 Task: Search one way flight ticket for 5 adults, 2 children, 1 infant in seat and 2 infants on lap in economy from Champaign/urbana/savoy: University Of Illinois - Willard Airport to Fort Wayne: Fort Wayne International Airport on 5-4-2023. Number of bags: 1 carry on bag and 1 checked bag. Price is upto 87000. Outbound departure time preference is 18:15.
Action: Mouse moved to (312, 294)
Screenshot: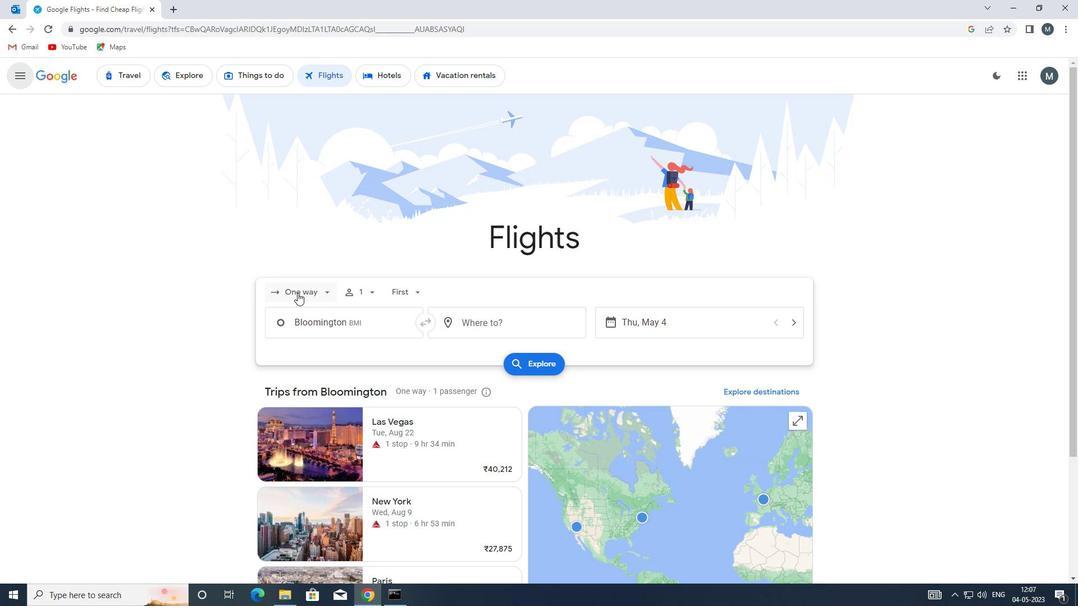 
Action: Mouse pressed left at (312, 294)
Screenshot: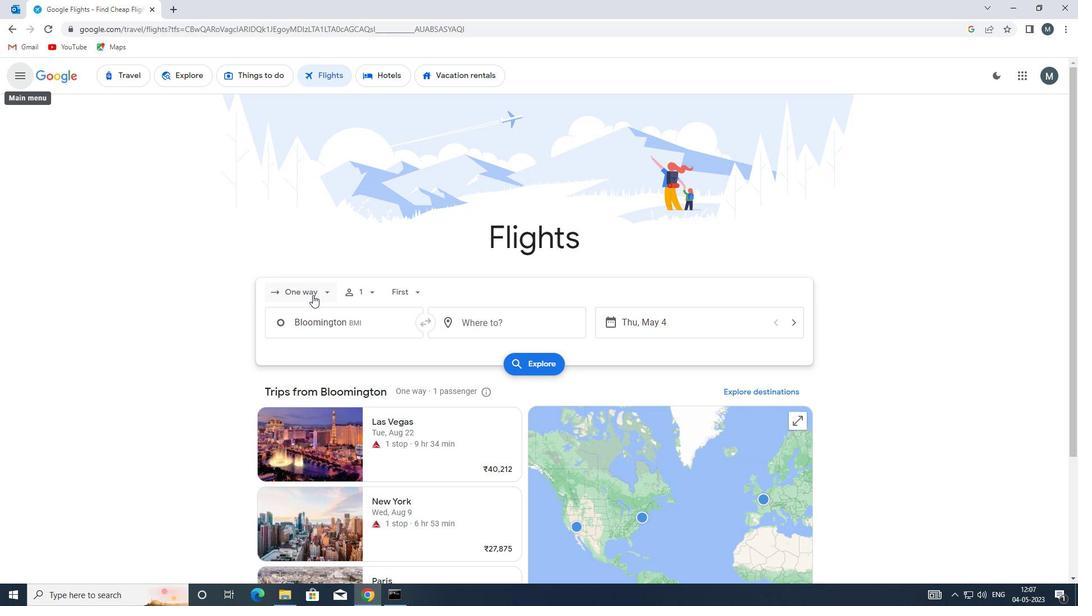 
Action: Mouse moved to (318, 347)
Screenshot: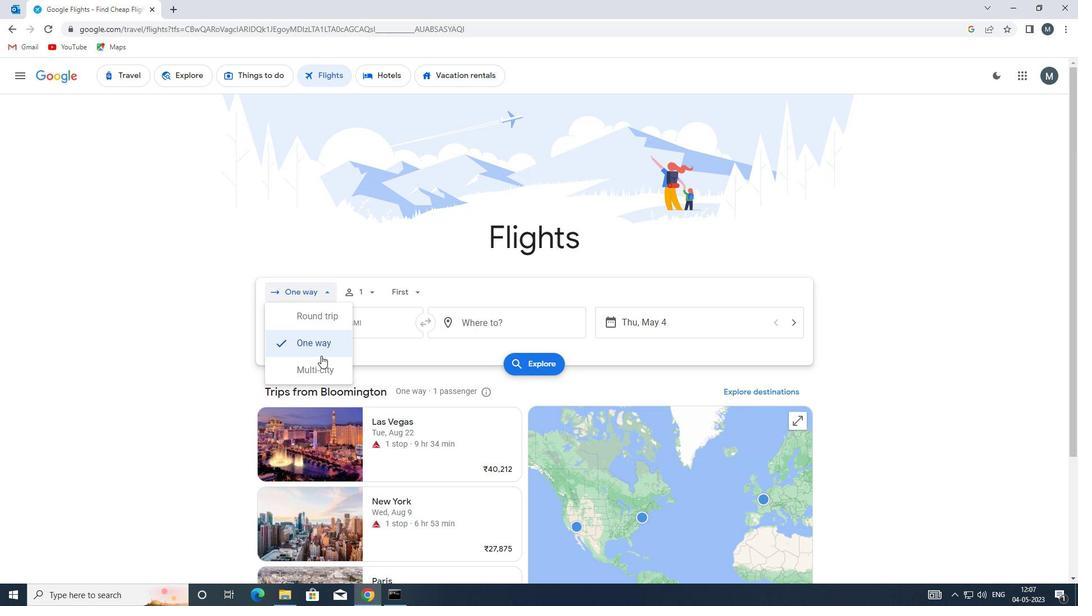 
Action: Mouse pressed left at (318, 347)
Screenshot: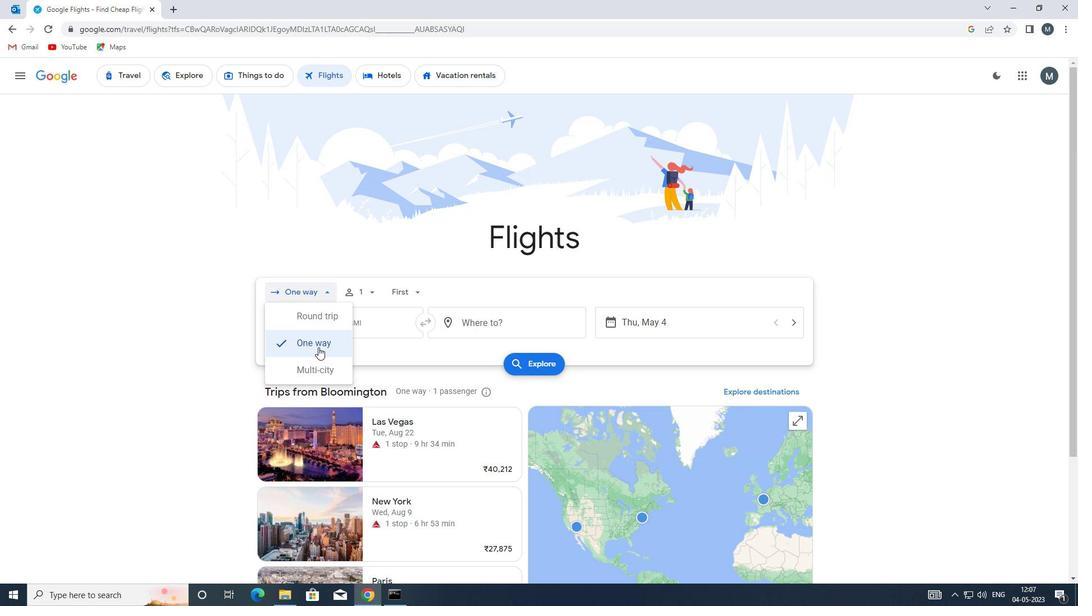 
Action: Mouse moved to (369, 295)
Screenshot: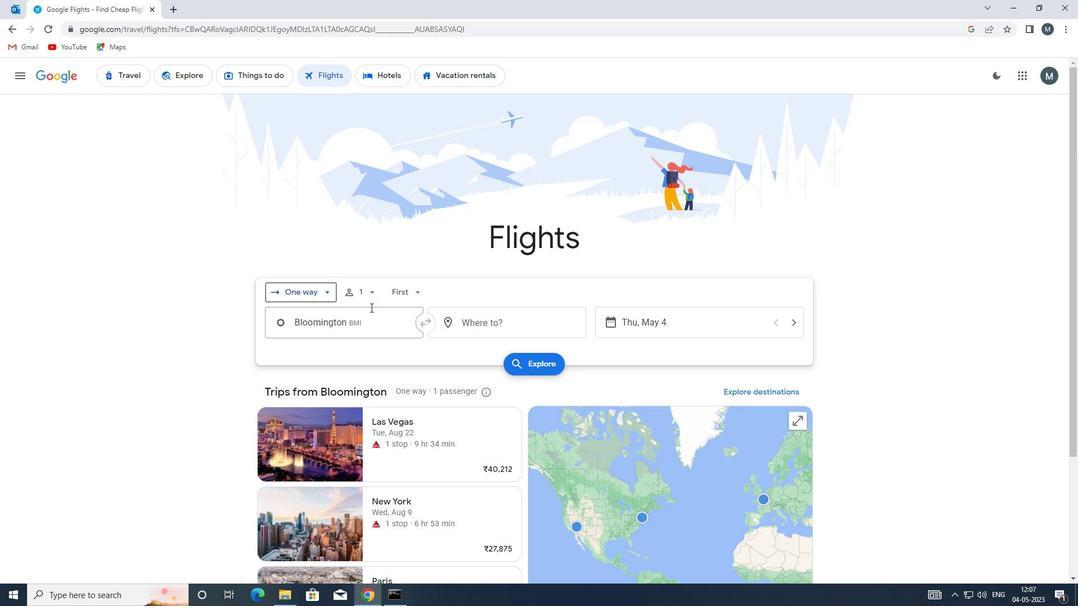 
Action: Mouse pressed left at (369, 295)
Screenshot: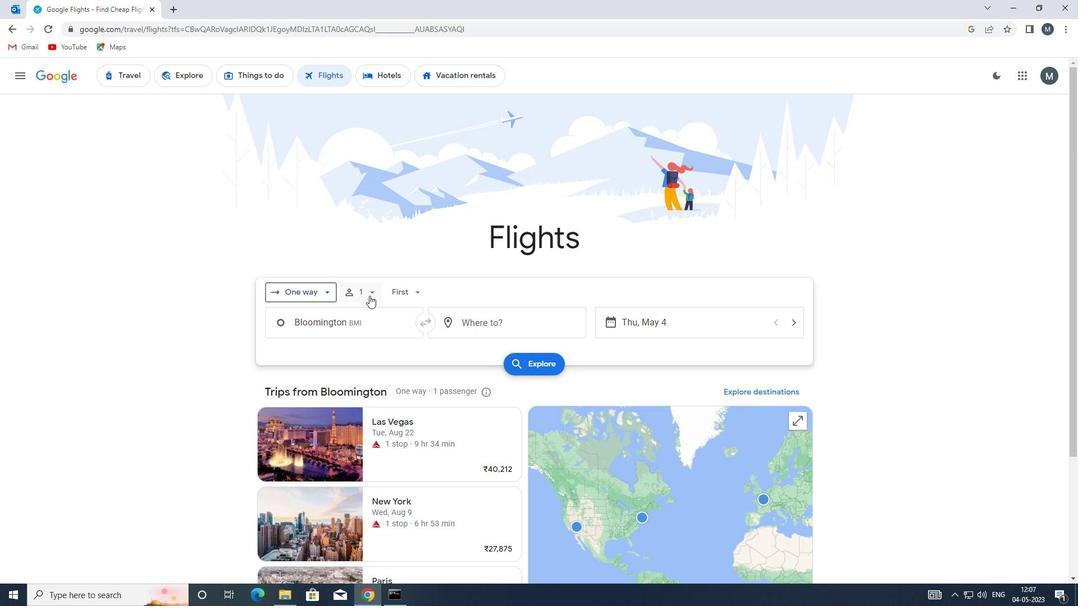 
Action: Mouse moved to (457, 319)
Screenshot: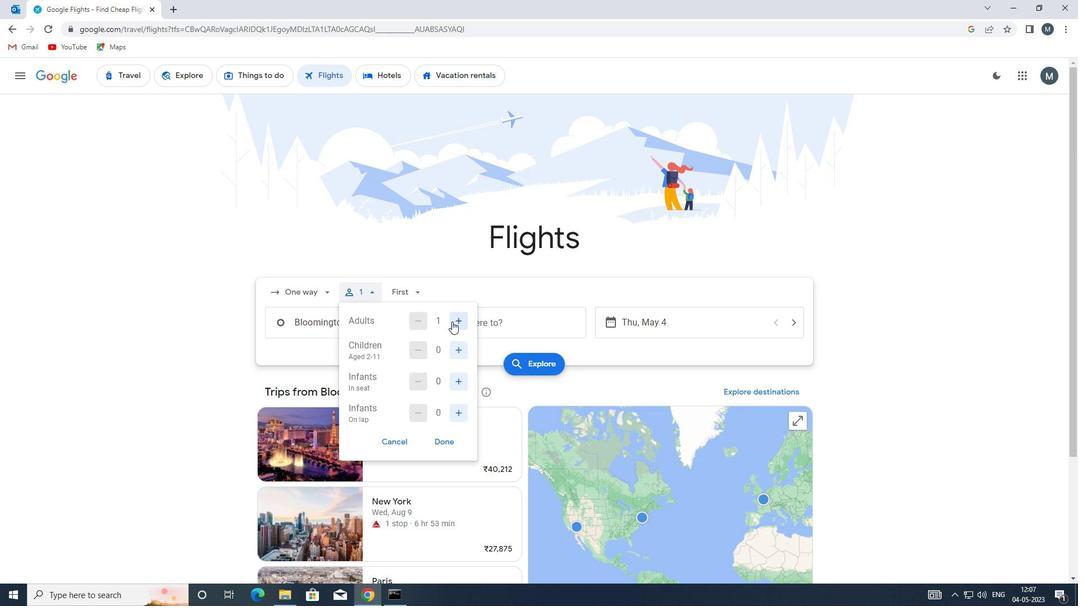 
Action: Mouse pressed left at (457, 319)
Screenshot: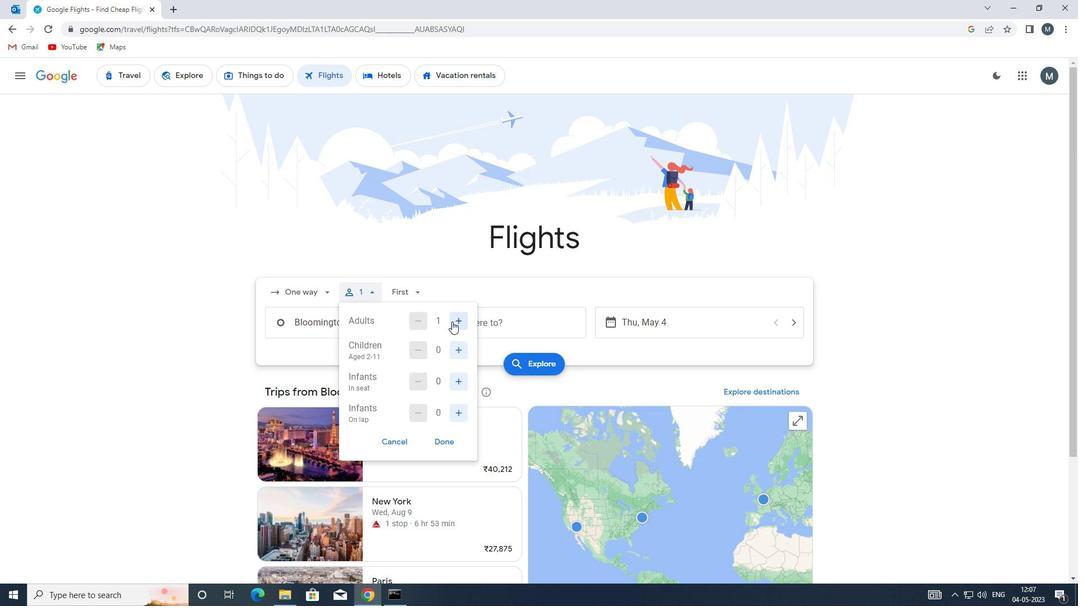 
Action: Mouse moved to (457, 319)
Screenshot: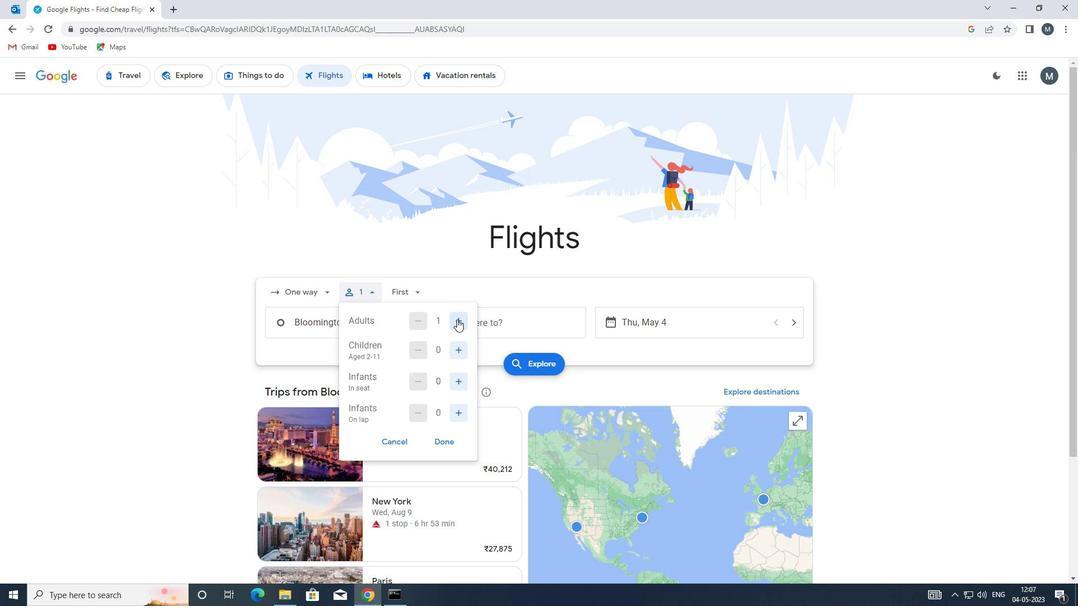 
Action: Mouse pressed left at (457, 319)
Screenshot: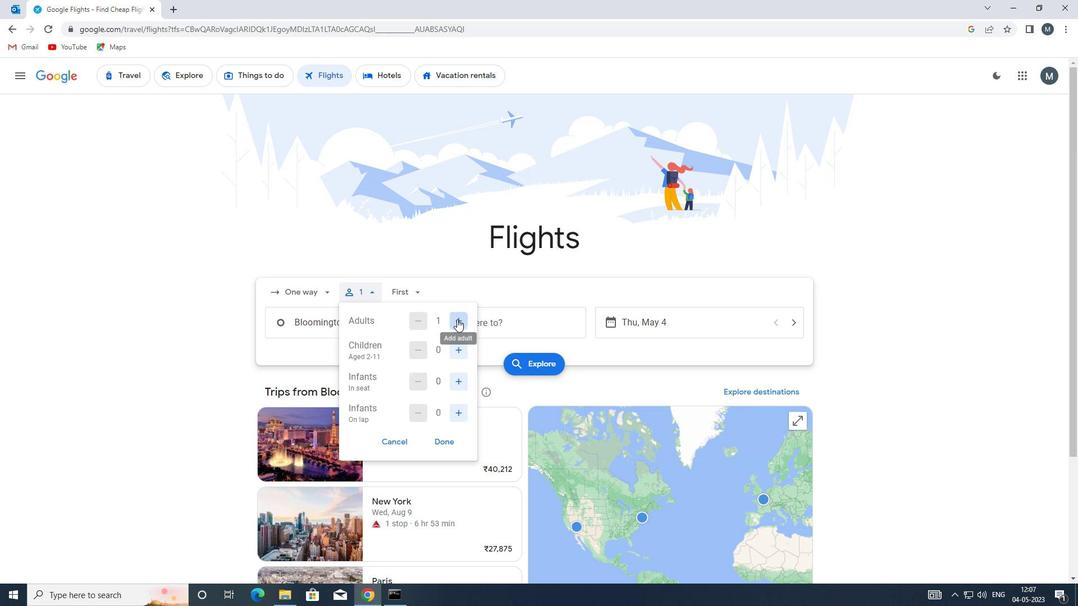 
Action: Mouse pressed left at (457, 319)
Screenshot: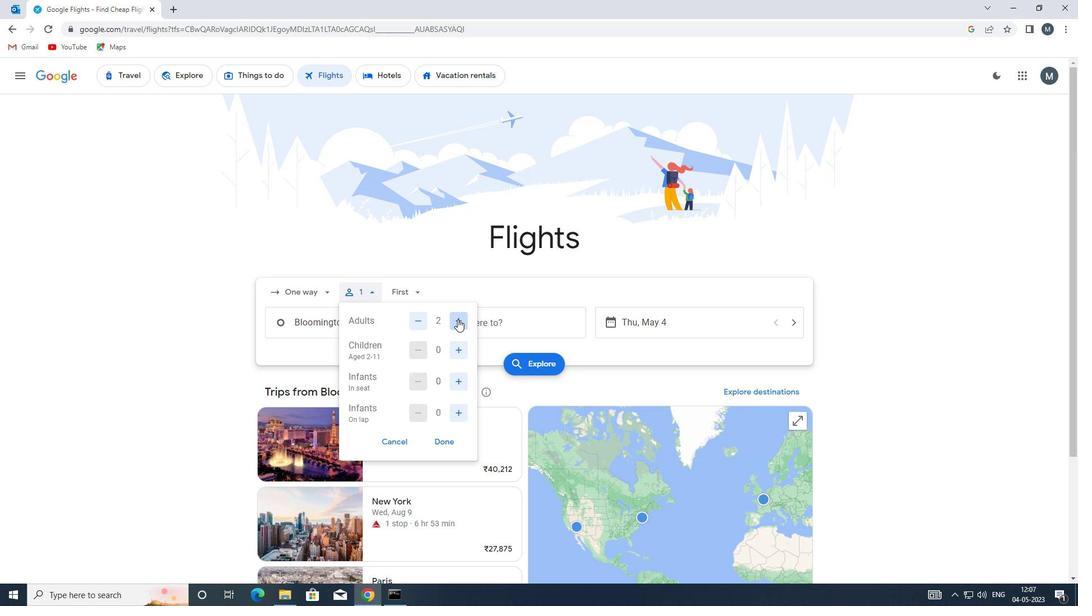
Action: Mouse pressed left at (457, 319)
Screenshot: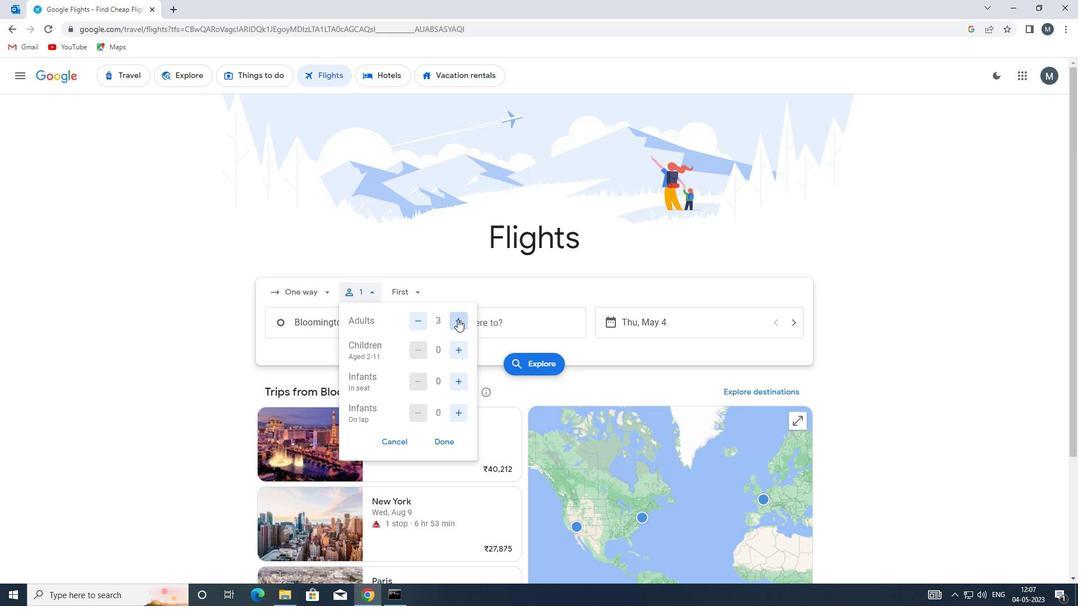 
Action: Mouse moved to (458, 351)
Screenshot: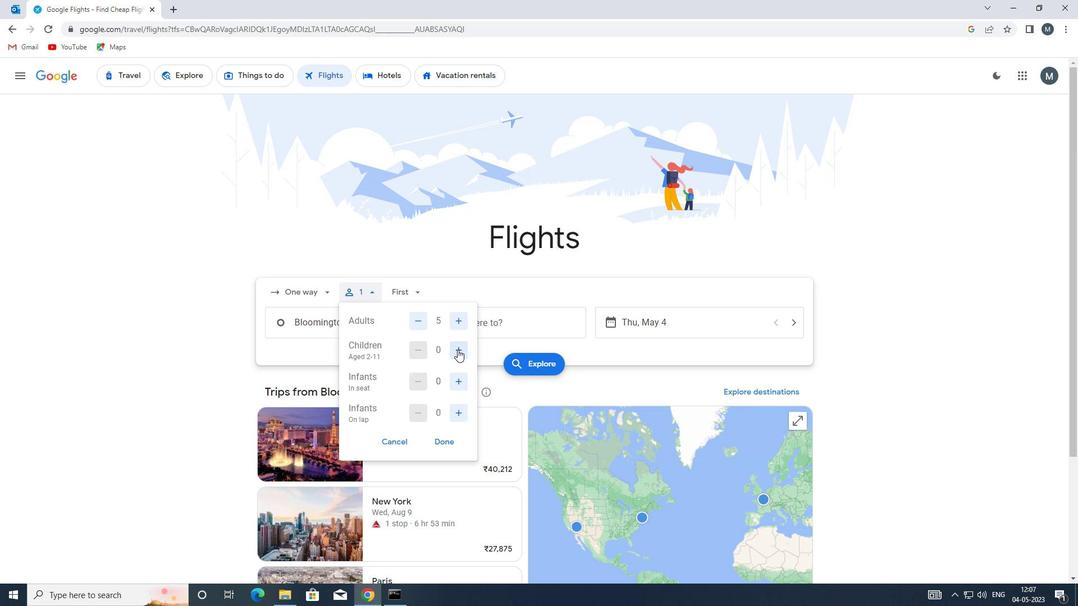 
Action: Mouse pressed left at (458, 351)
Screenshot: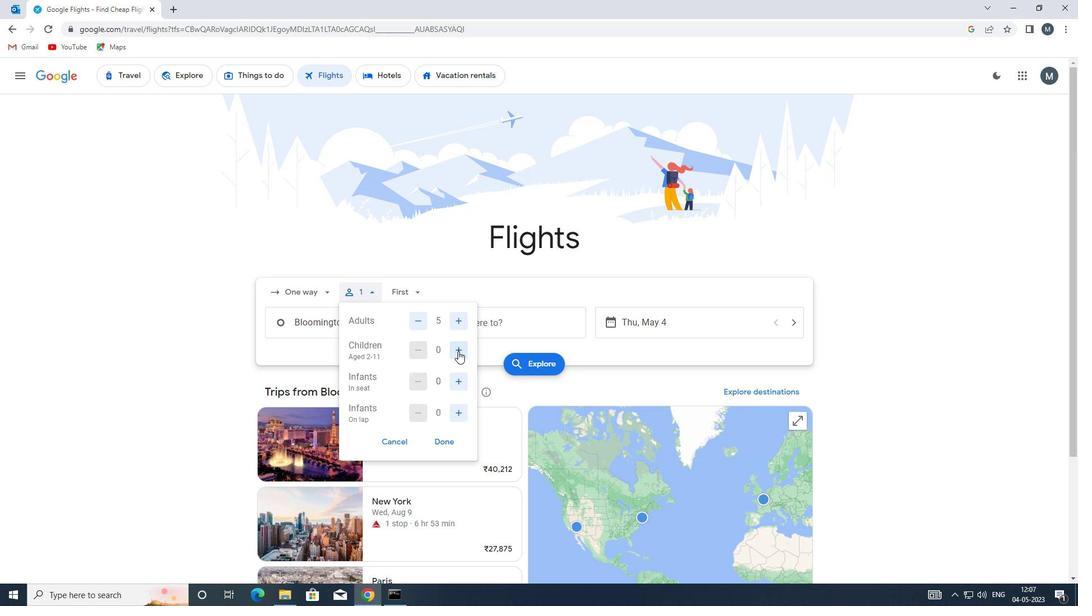 
Action: Mouse pressed left at (458, 351)
Screenshot: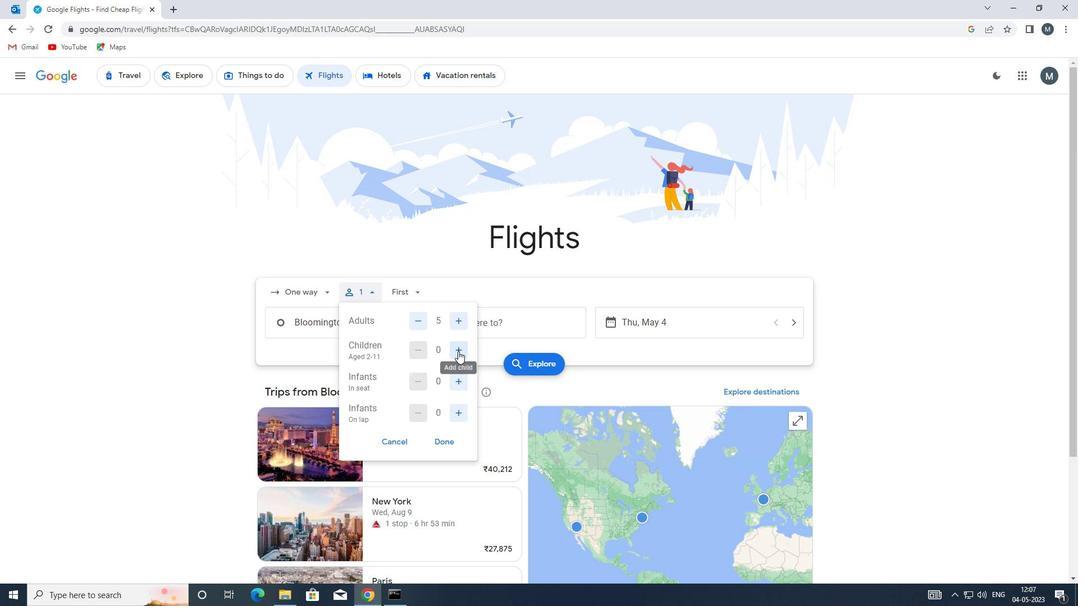 
Action: Mouse moved to (461, 380)
Screenshot: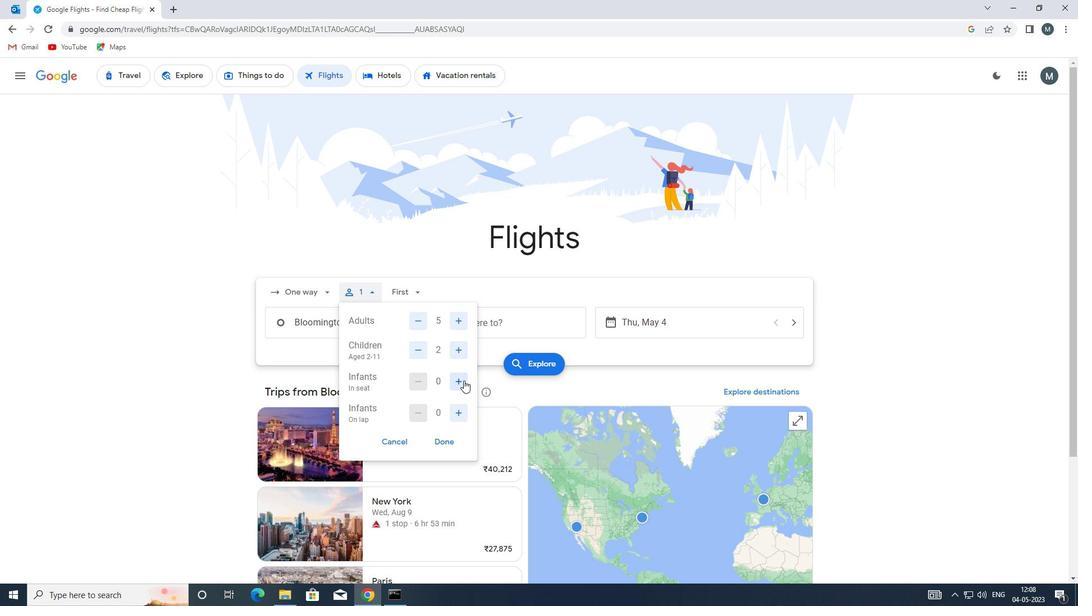 
Action: Mouse pressed left at (461, 380)
Screenshot: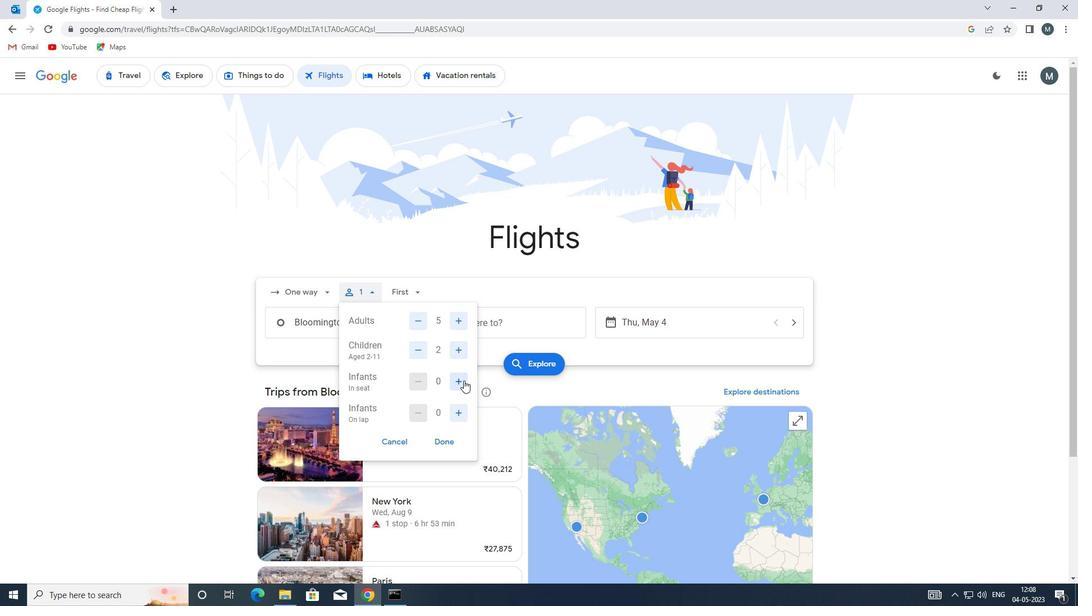 
Action: Mouse moved to (457, 412)
Screenshot: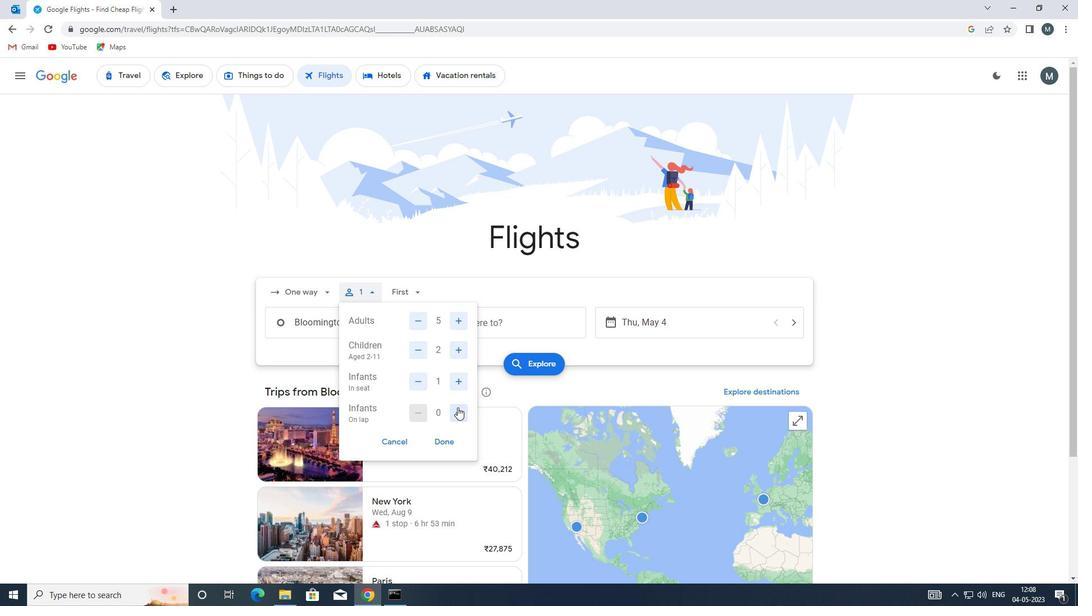 
Action: Mouse pressed left at (457, 412)
Screenshot: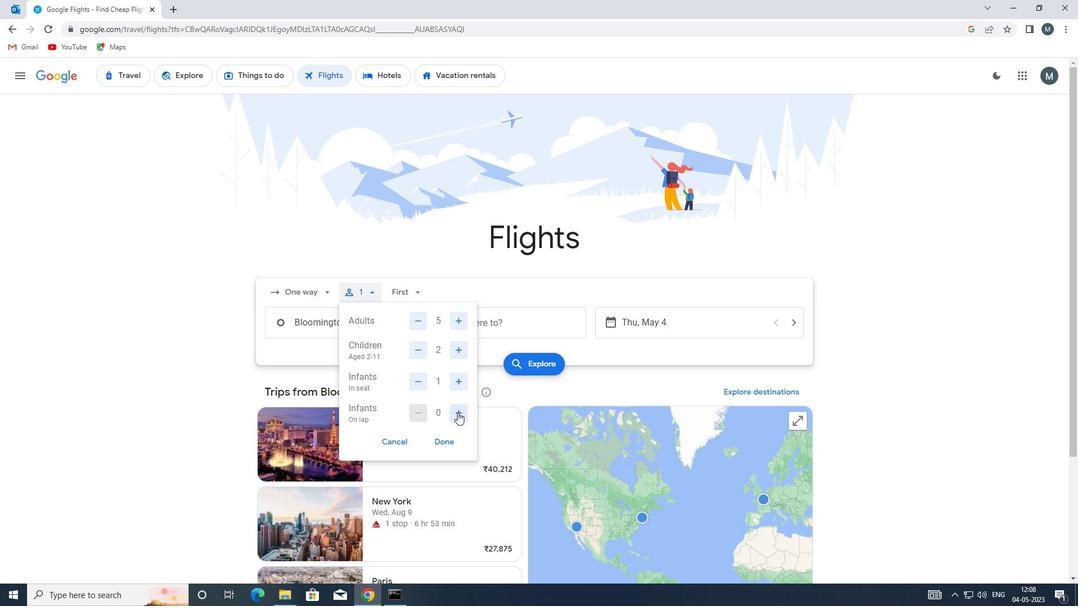 
Action: Mouse moved to (458, 413)
Screenshot: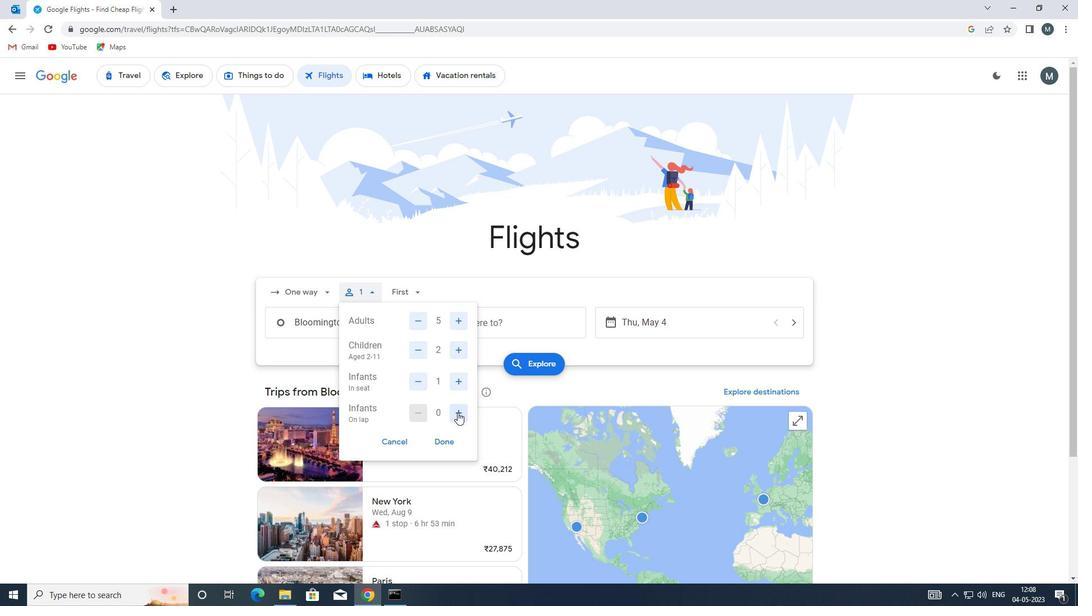 
Action: Mouse pressed left at (458, 413)
Screenshot: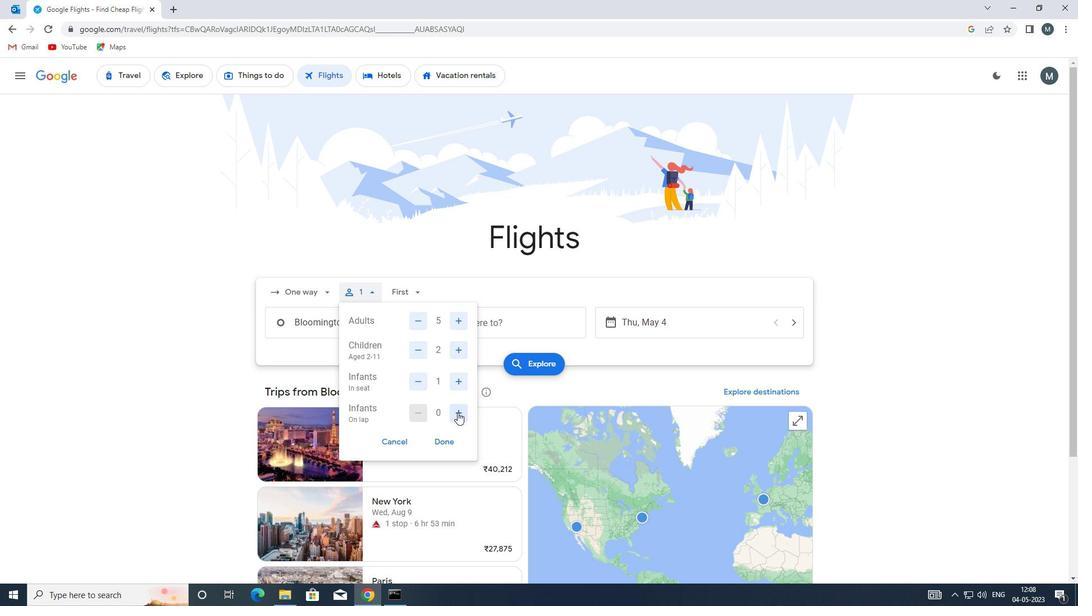 
Action: Mouse moved to (422, 413)
Screenshot: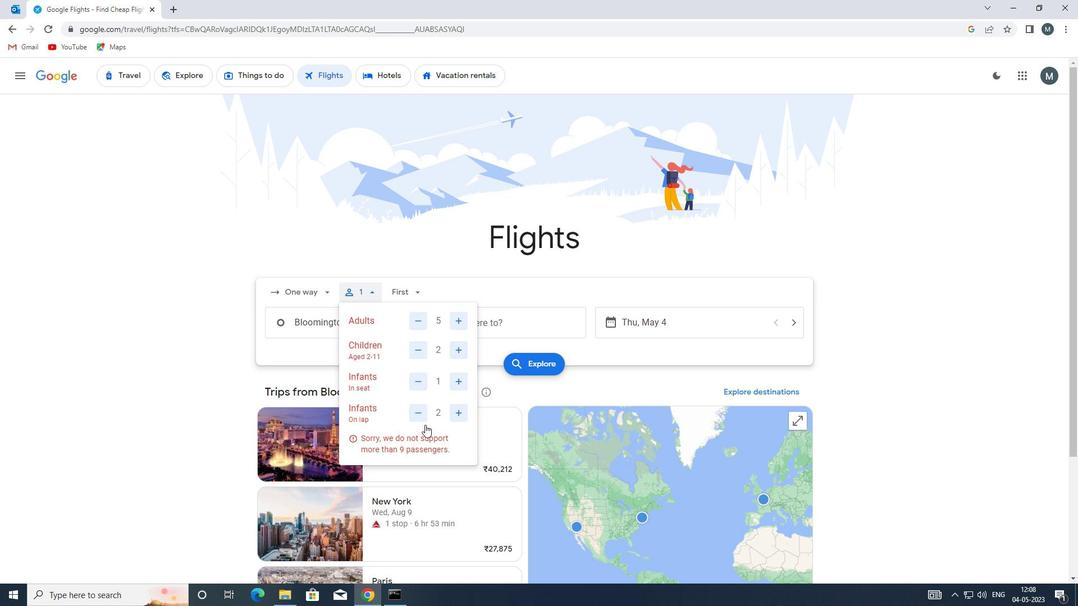 
Action: Mouse pressed left at (422, 413)
Screenshot: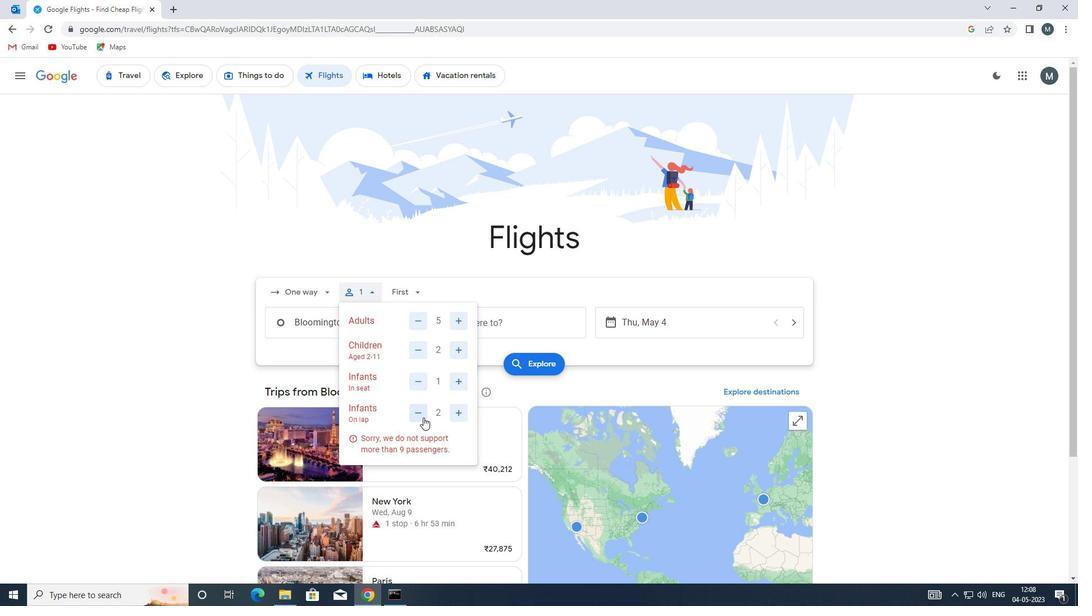 
Action: Mouse moved to (441, 445)
Screenshot: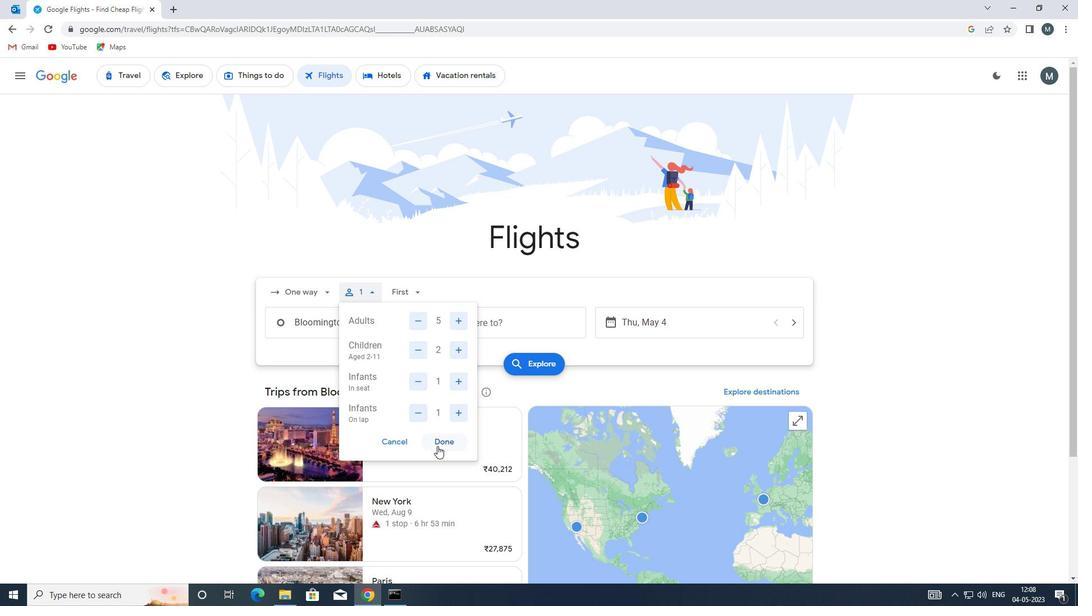 
Action: Mouse pressed left at (441, 445)
Screenshot: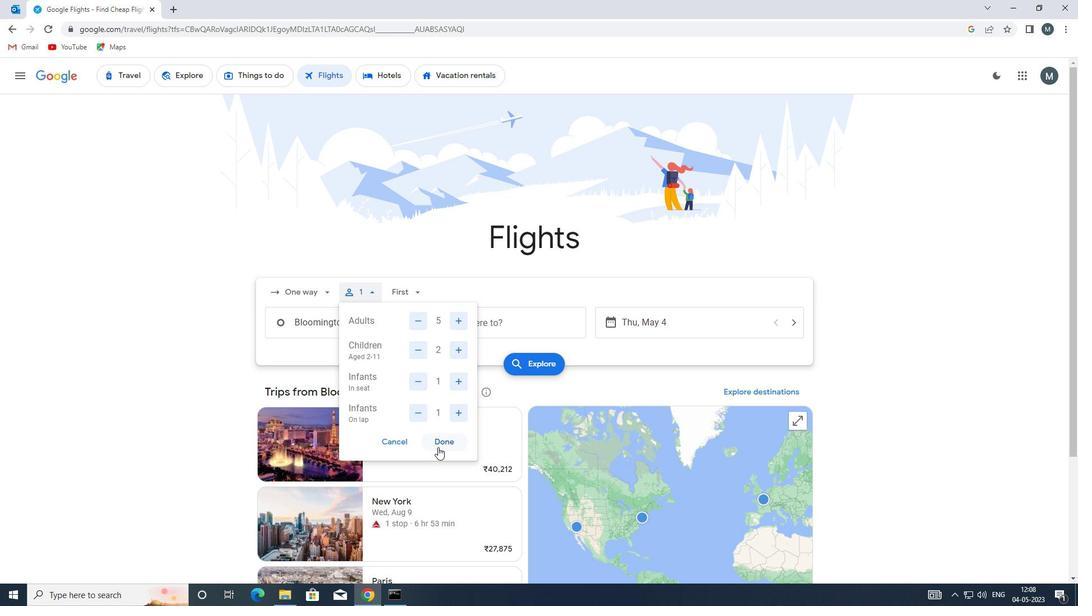 
Action: Mouse moved to (425, 298)
Screenshot: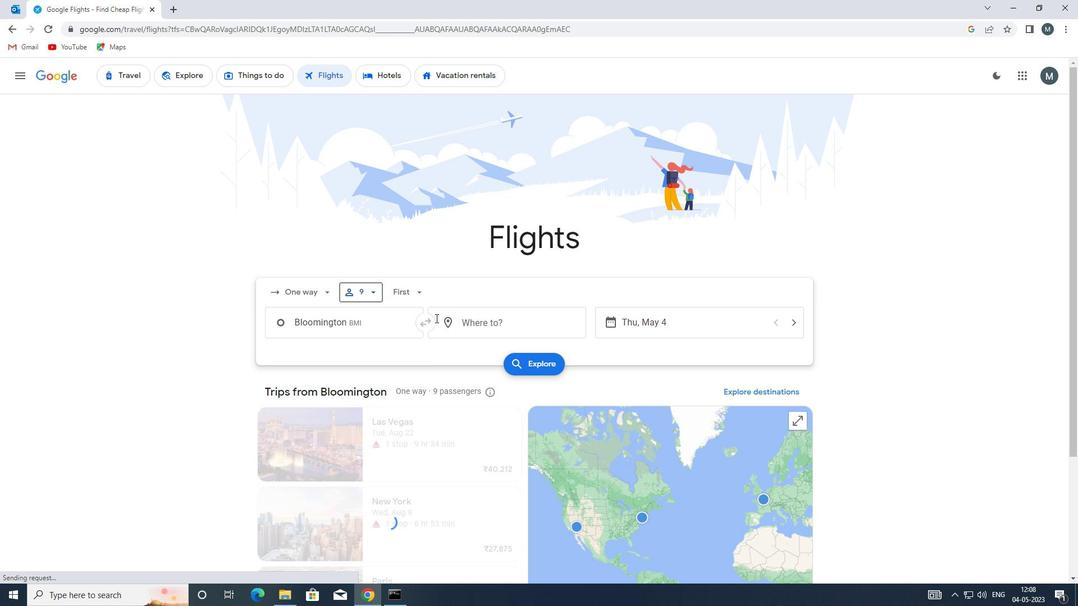
Action: Mouse pressed left at (425, 298)
Screenshot: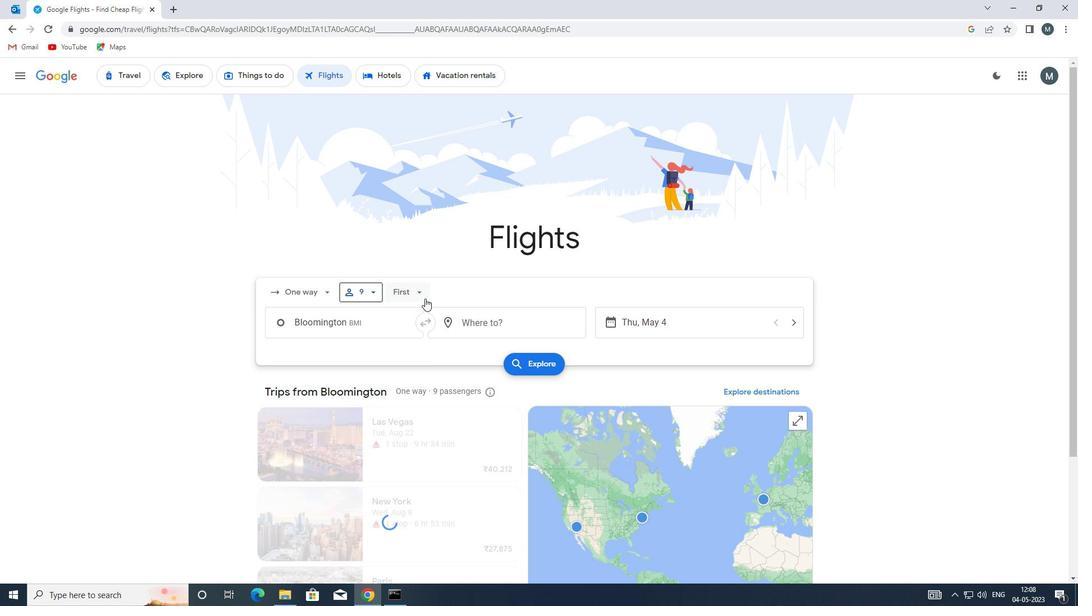 
Action: Mouse moved to (434, 308)
Screenshot: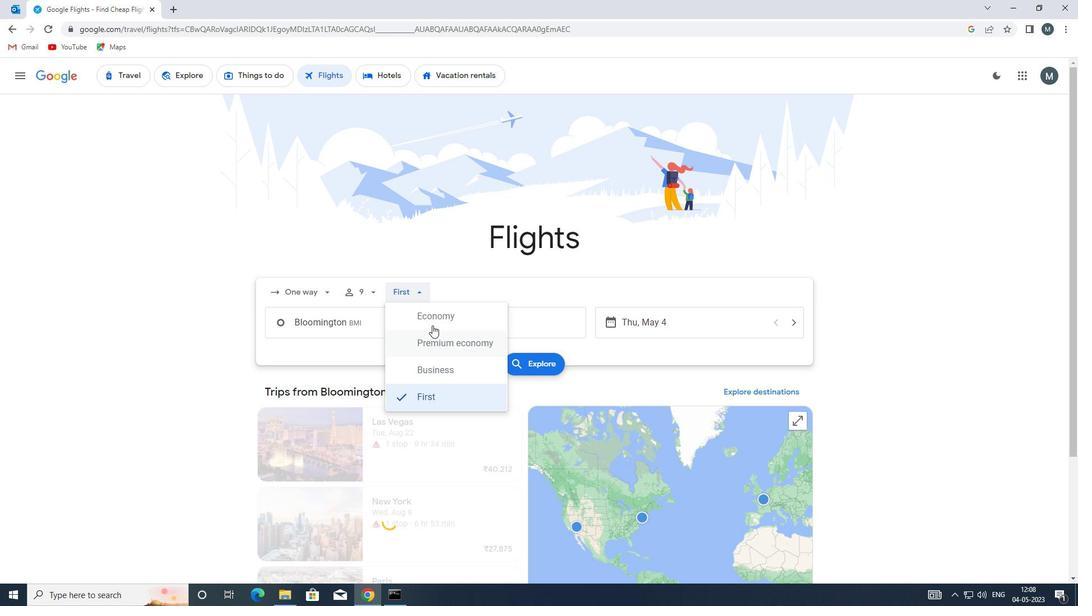 
Action: Mouse pressed left at (434, 308)
Screenshot: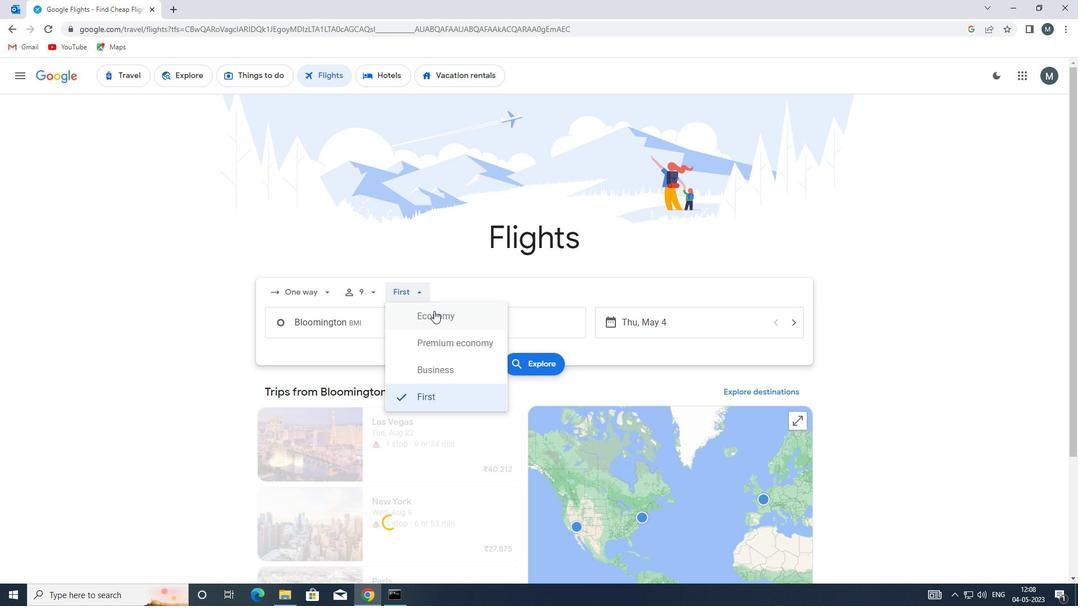 
Action: Mouse moved to (380, 325)
Screenshot: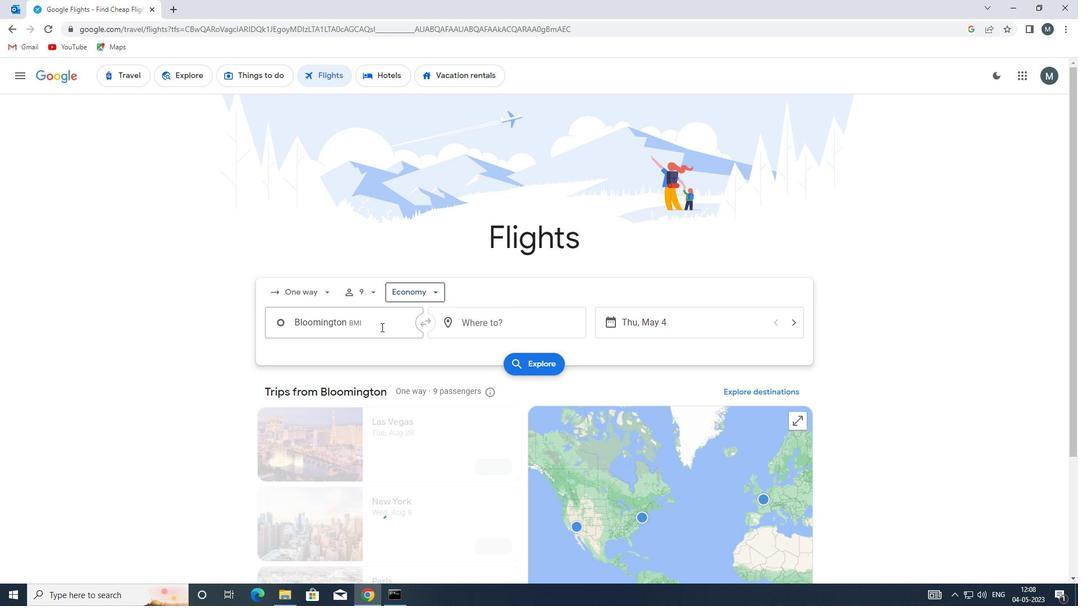 
Action: Mouse pressed left at (380, 325)
Screenshot: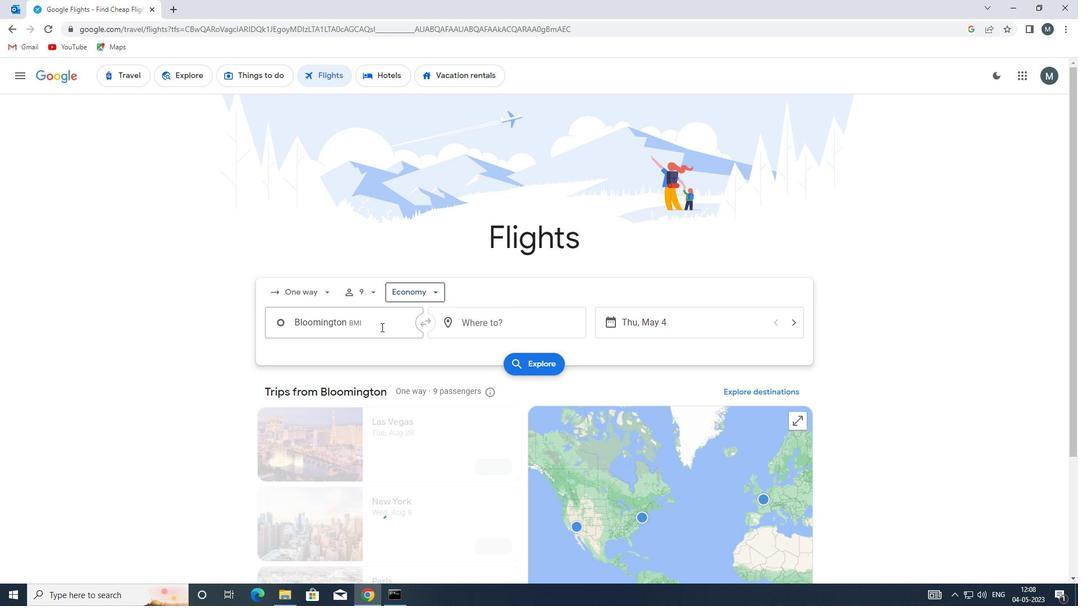 
Action: Key pressed o
Screenshot: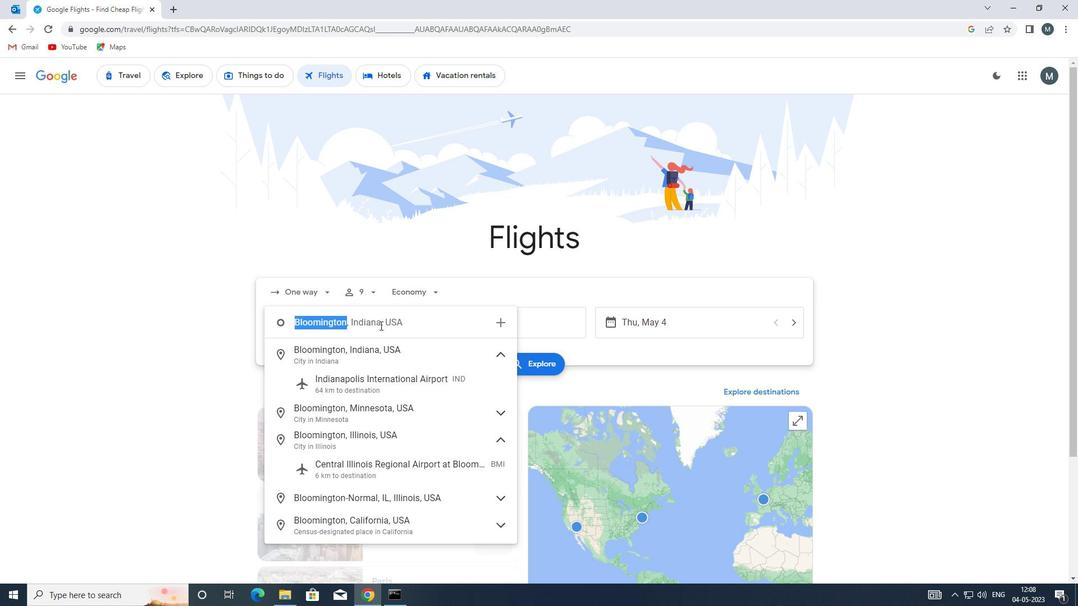 
Action: Mouse moved to (380, 325)
Screenshot: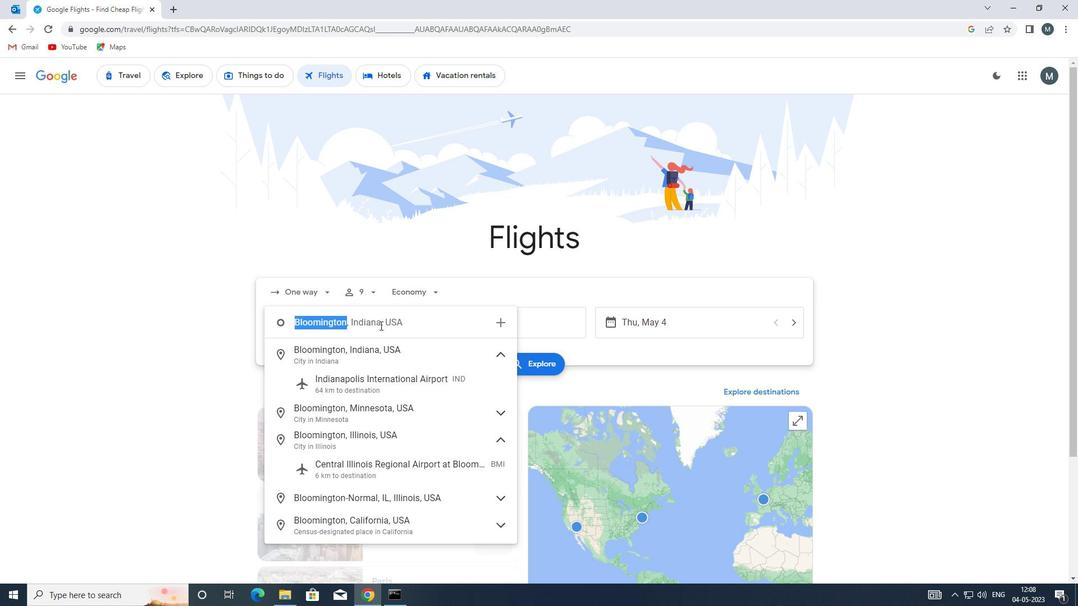 
Action: Key pressed r
Screenshot: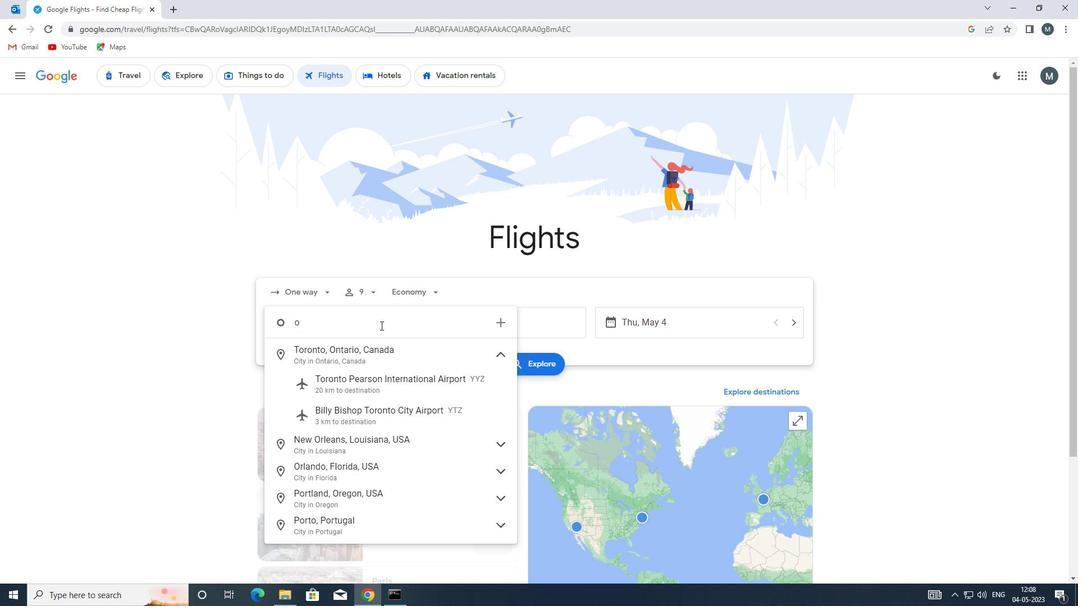 
Action: Mouse moved to (380, 325)
Screenshot: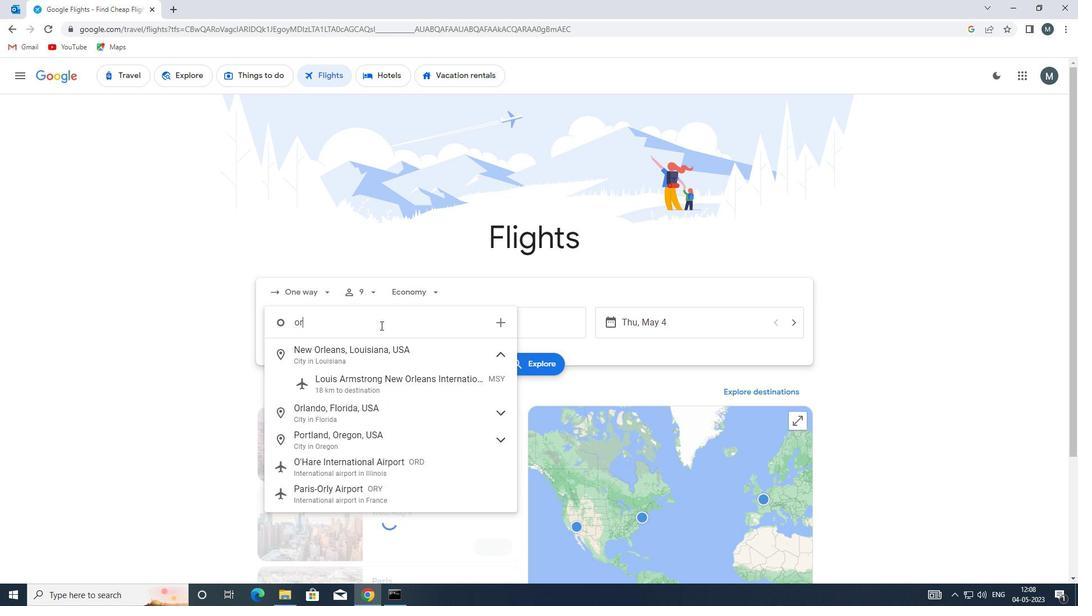 
Action: Key pressed d
Screenshot: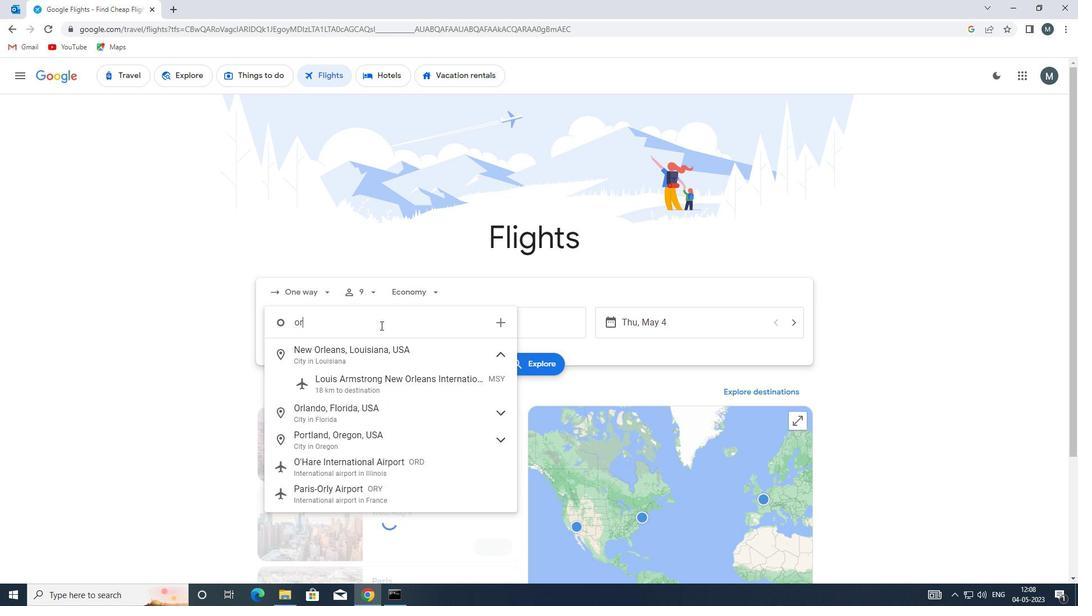 
Action: Mouse moved to (381, 357)
Screenshot: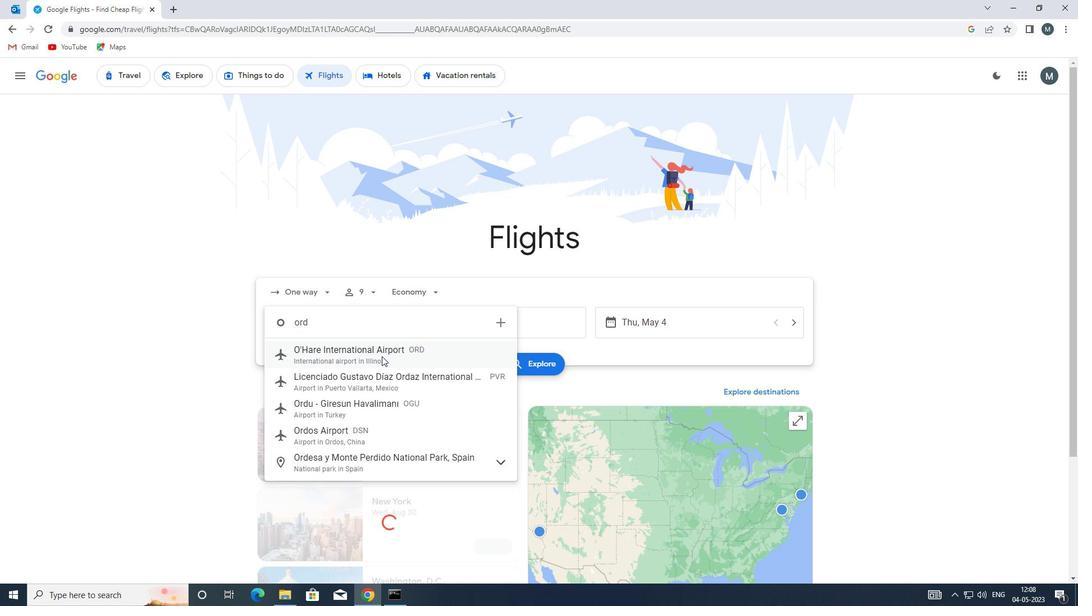 
Action: Mouse pressed left at (381, 357)
Screenshot: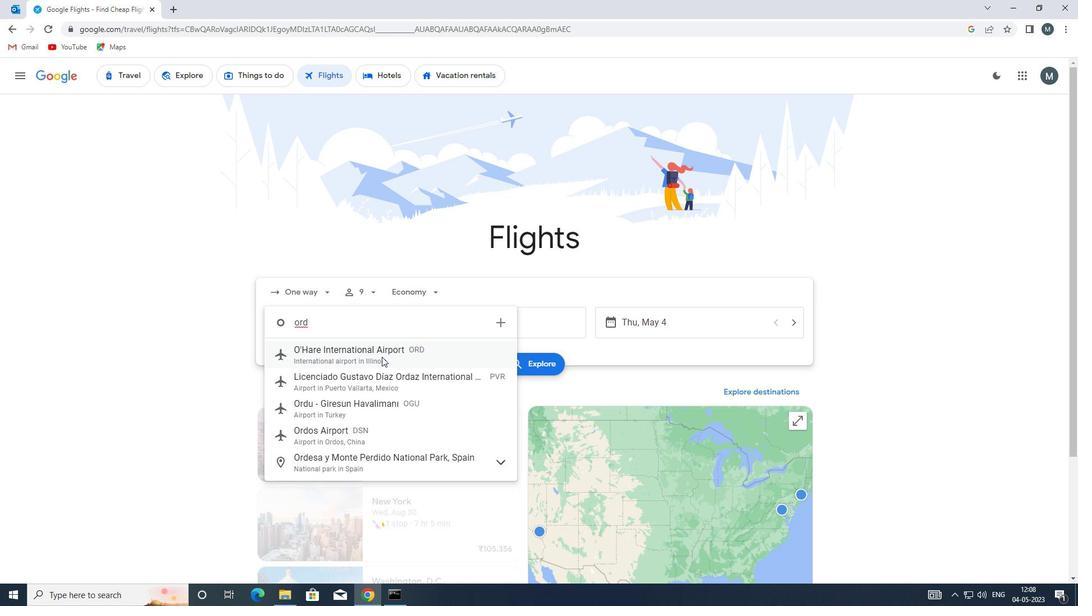 
Action: Mouse moved to (490, 330)
Screenshot: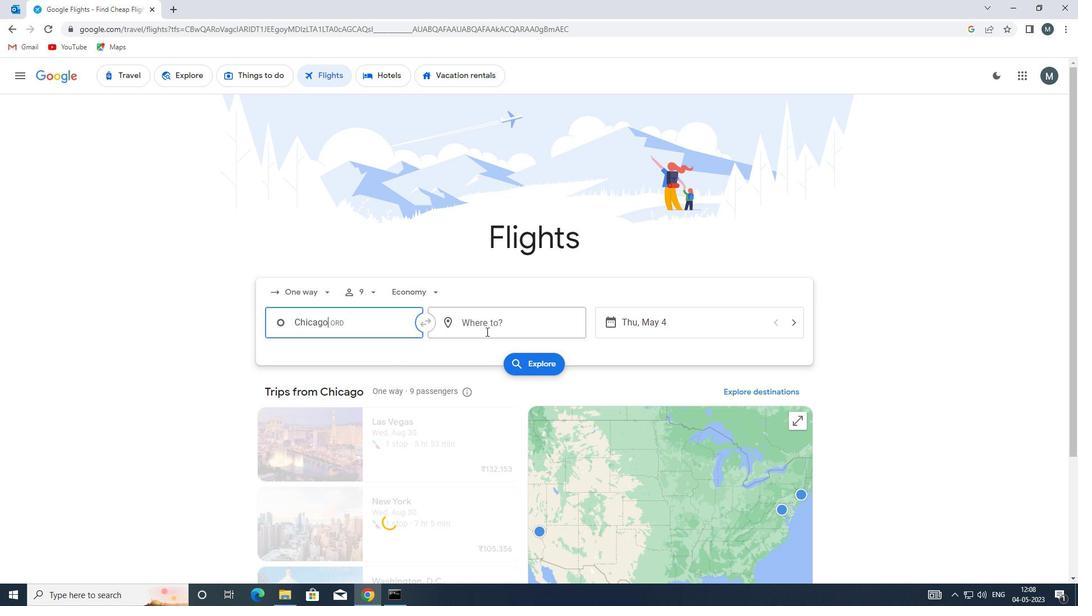 
Action: Mouse pressed left at (490, 330)
Screenshot: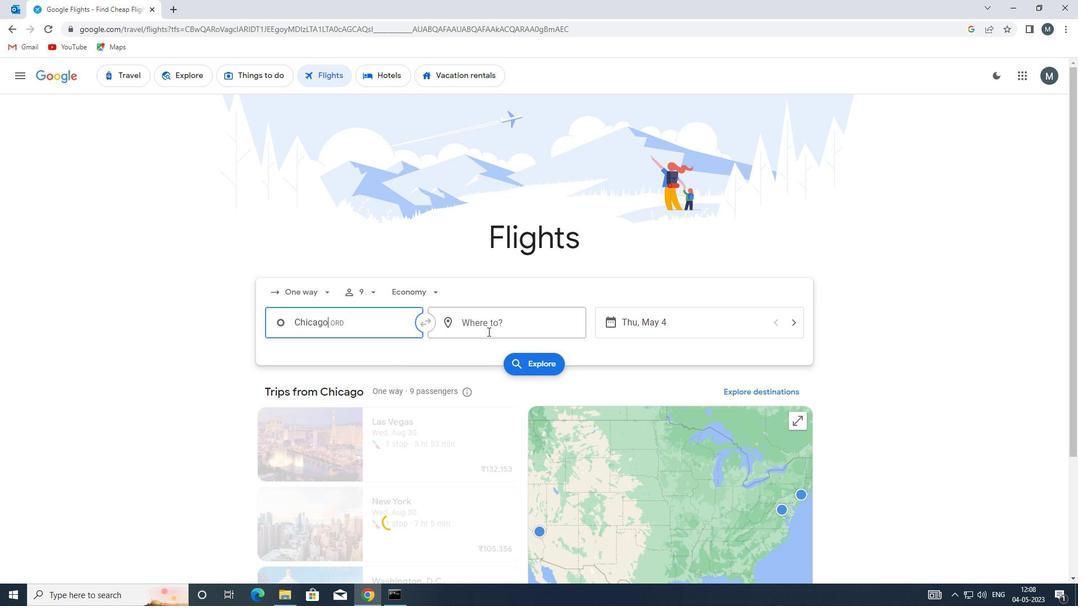 
Action: Key pressed fw
Screenshot: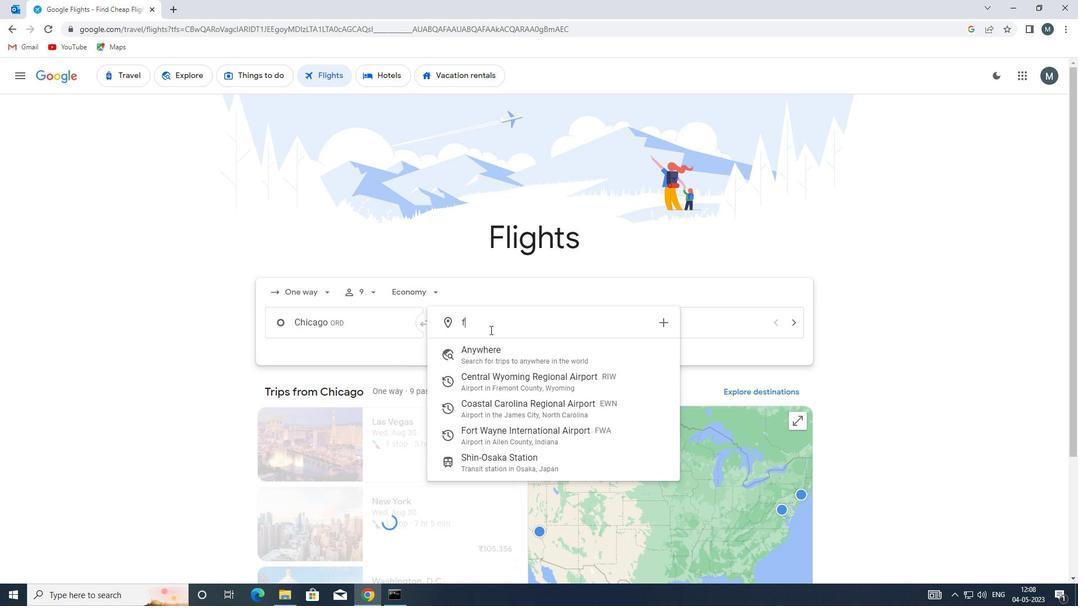 
Action: Mouse moved to (499, 354)
Screenshot: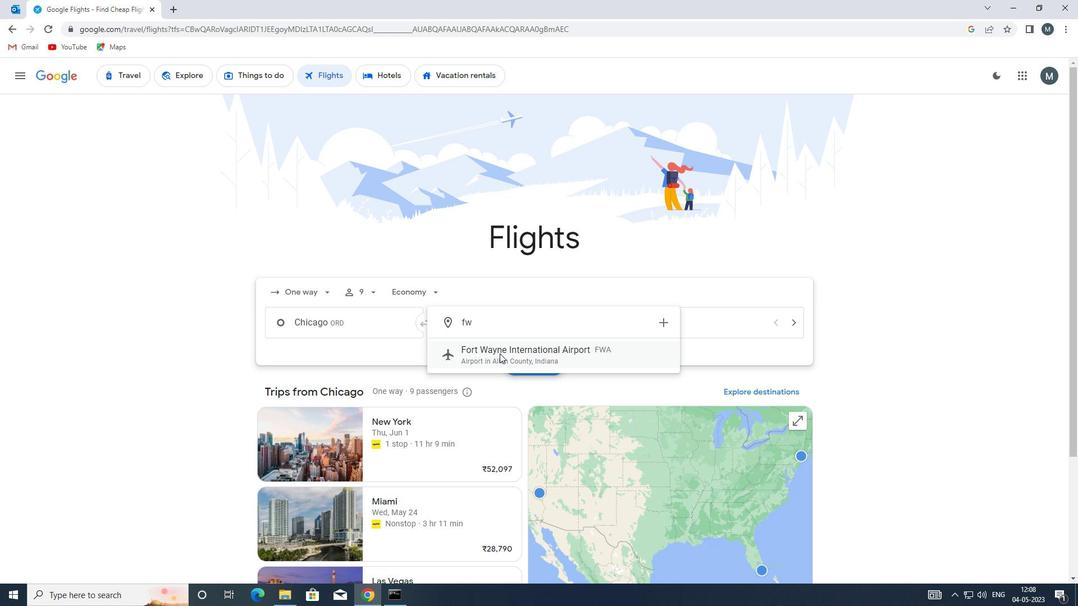 
Action: Mouse pressed left at (499, 354)
Screenshot: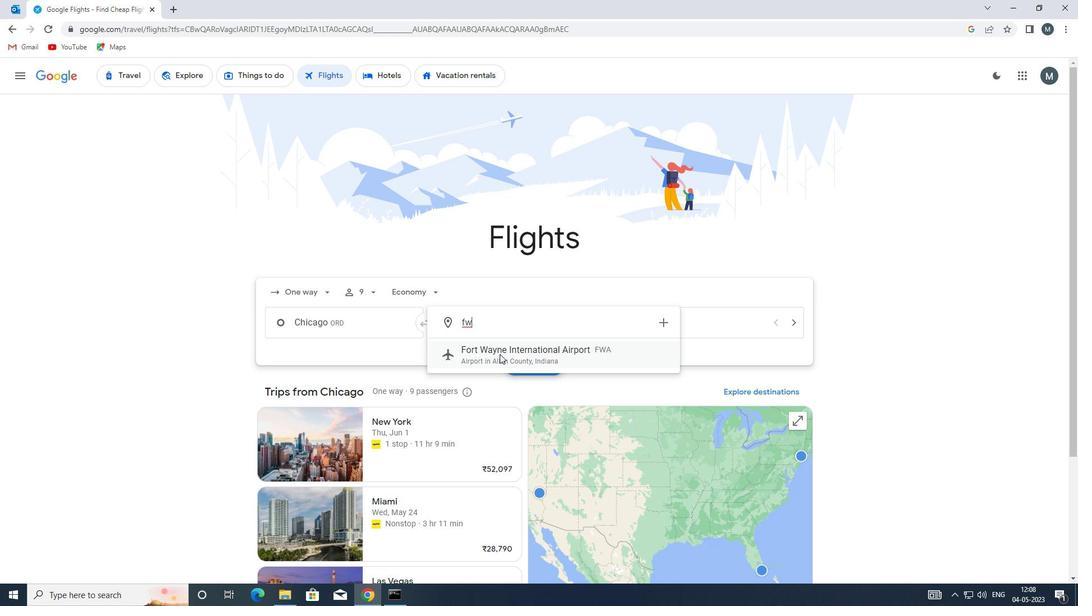 
Action: Mouse moved to (633, 322)
Screenshot: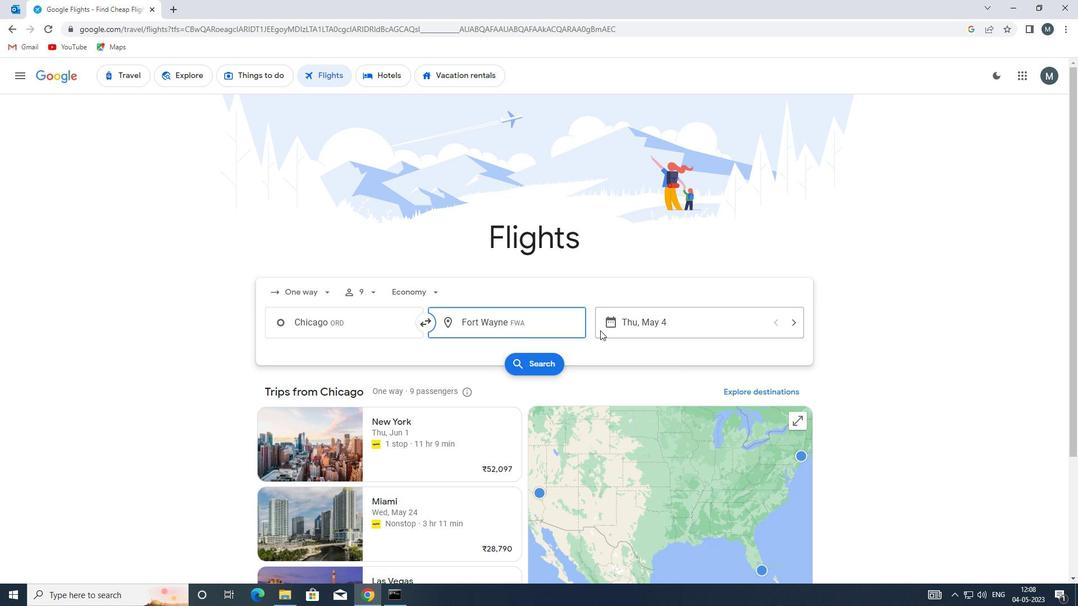 
Action: Mouse pressed left at (633, 322)
Screenshot: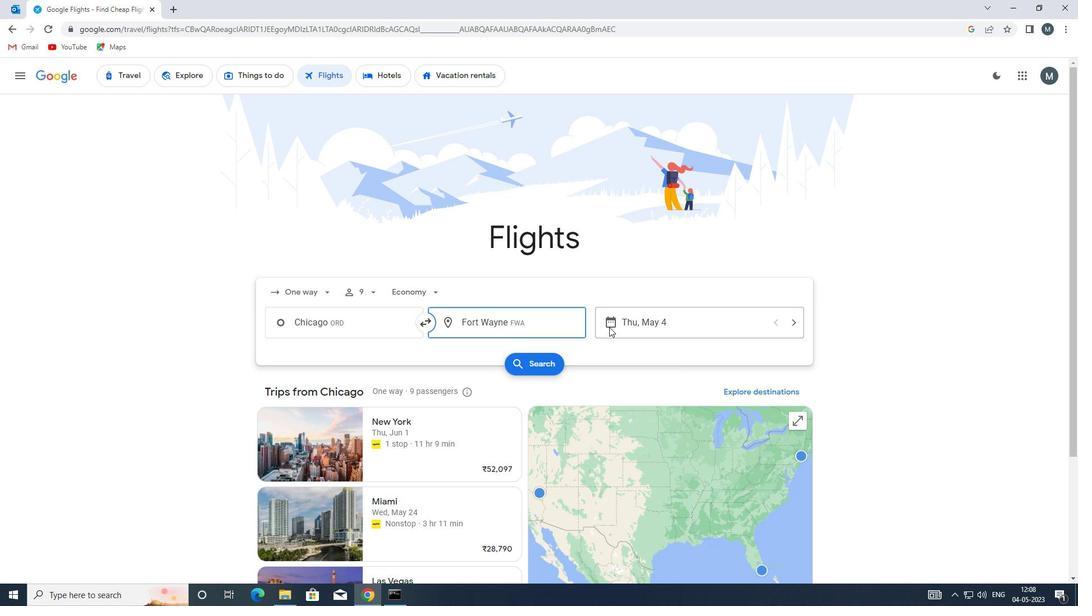 
Action: Mouse moved to (506, 377)
Screenshot: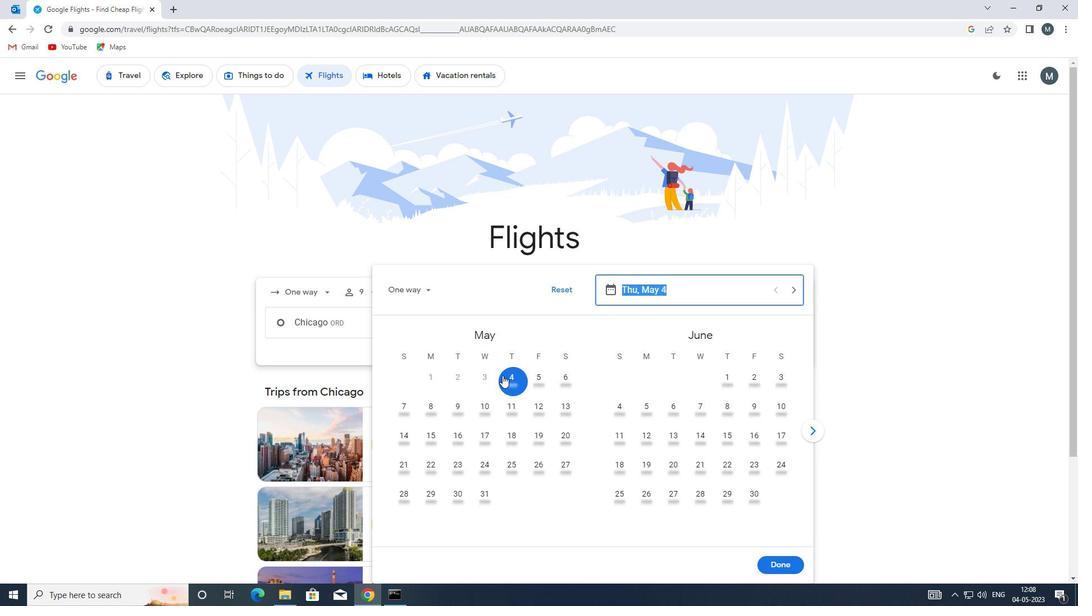
Action: Mouse pressed left at (506, 377)
Screenshot: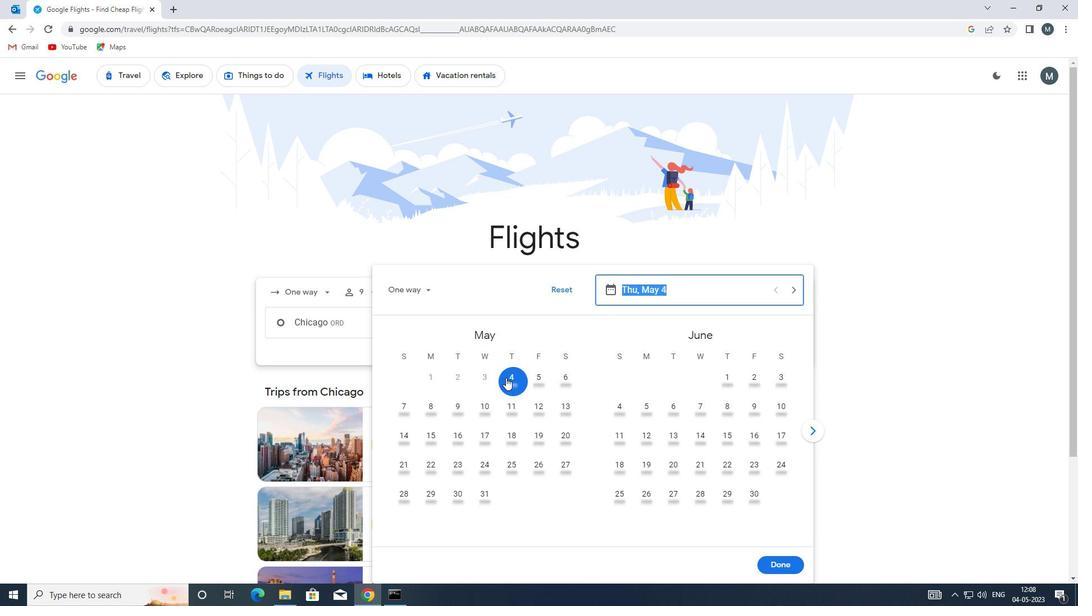 
Action: Mouse moved to (788, 559)
Screenshot: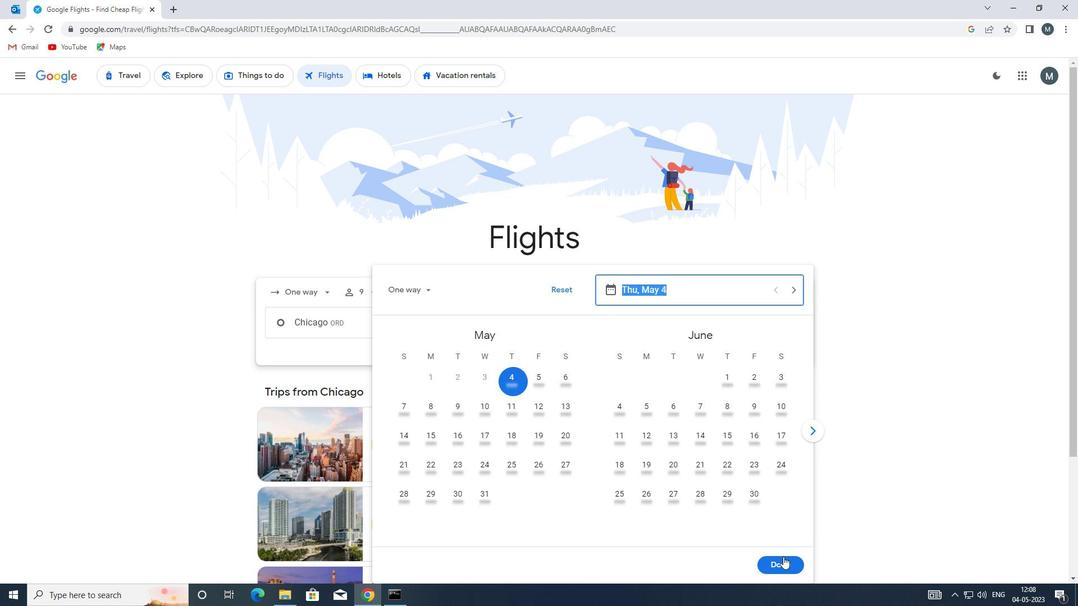 
Action: Mouse pressed left at (788, 559)
Screenshot: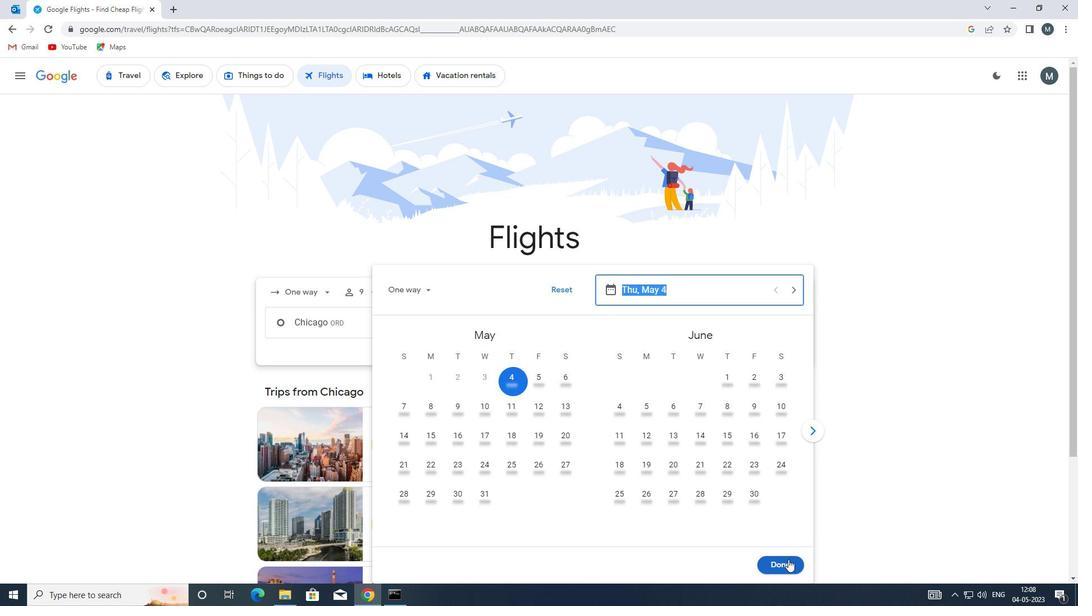 
Action: Mouse moved to (537, 363)
Screenshot: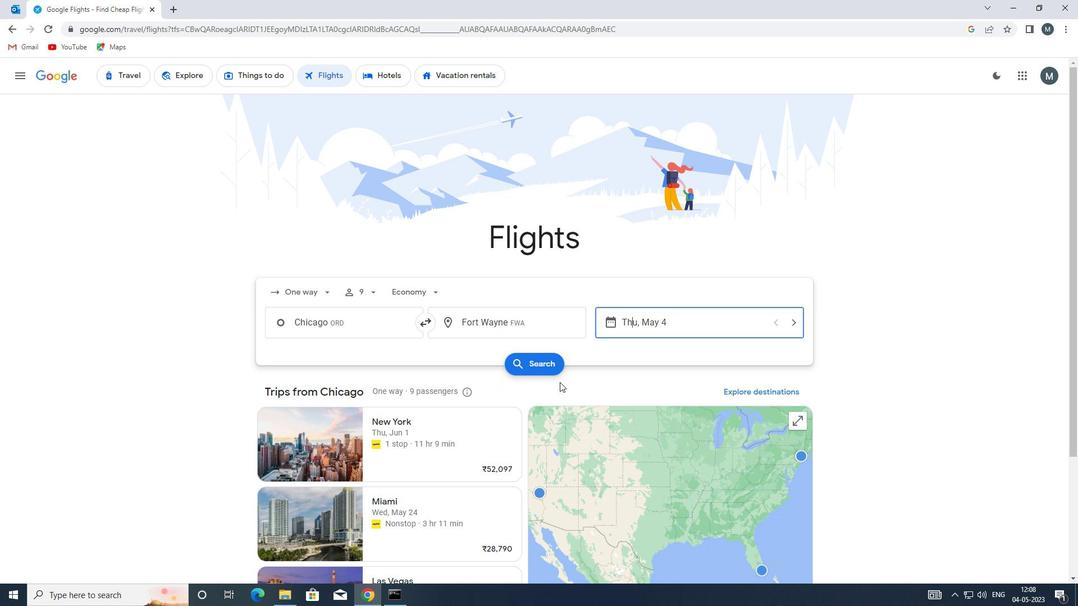 
Action: Mouse pressed left at (537, 363)
Screenshot: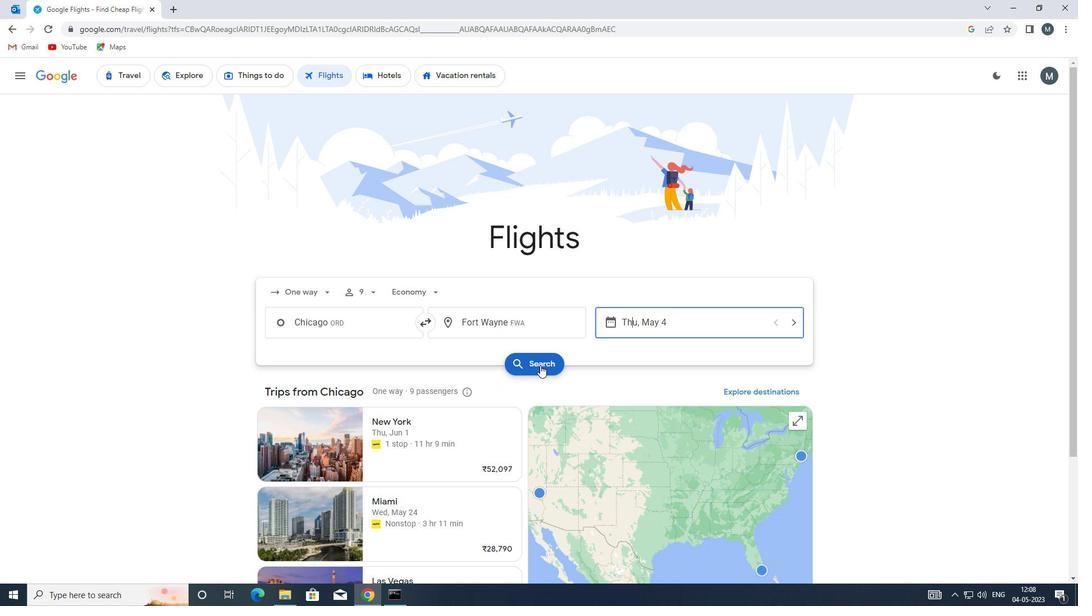 
Action: Mouse moved to (262, 175)
Screenshot: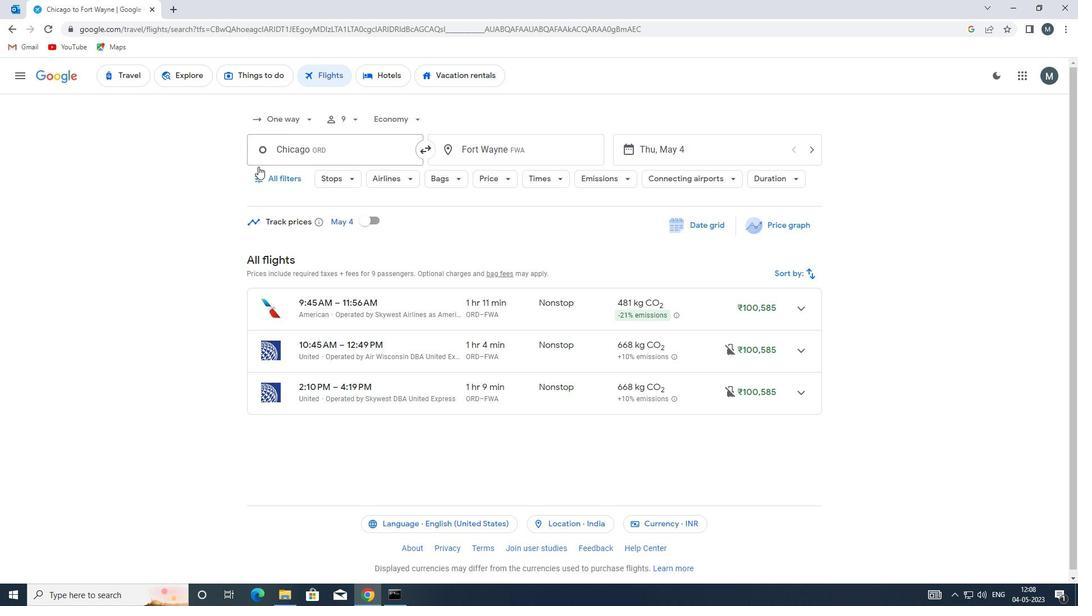 
Action: Mouse pressed left at (262, 175)
Screenshot: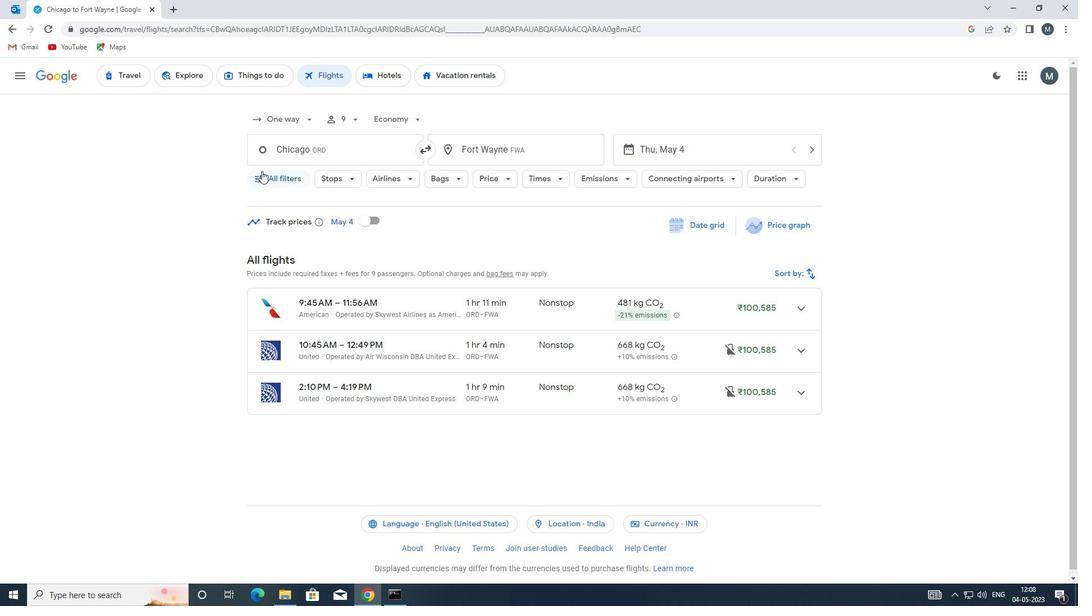 
Action: Mouse moved to (334, 248)
Screenshot: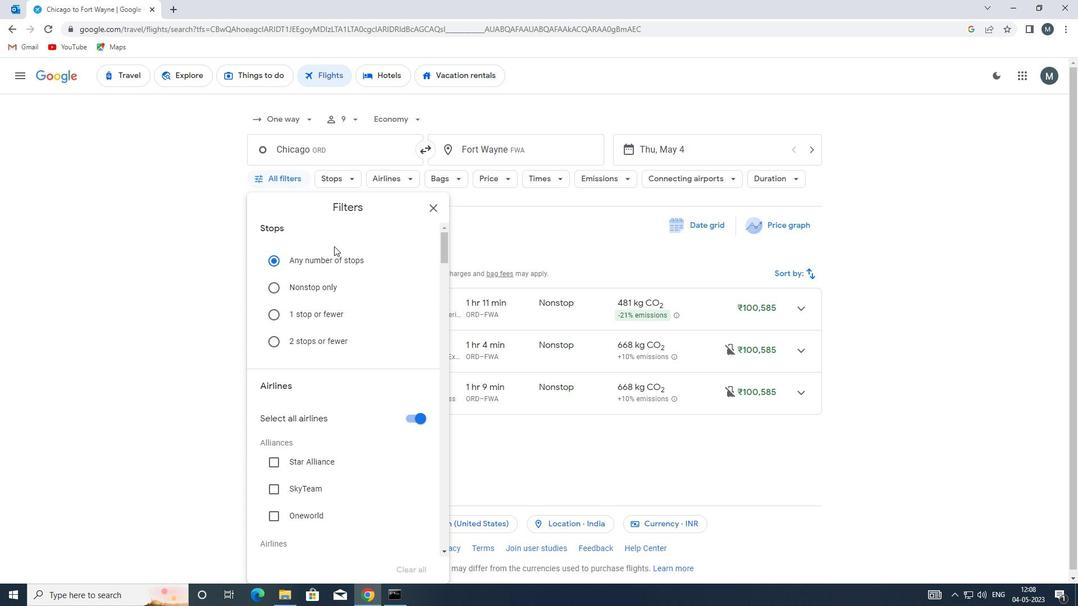 
Action: Mouse scrolled (334, 247) with delta (0, 0)
Screenshot: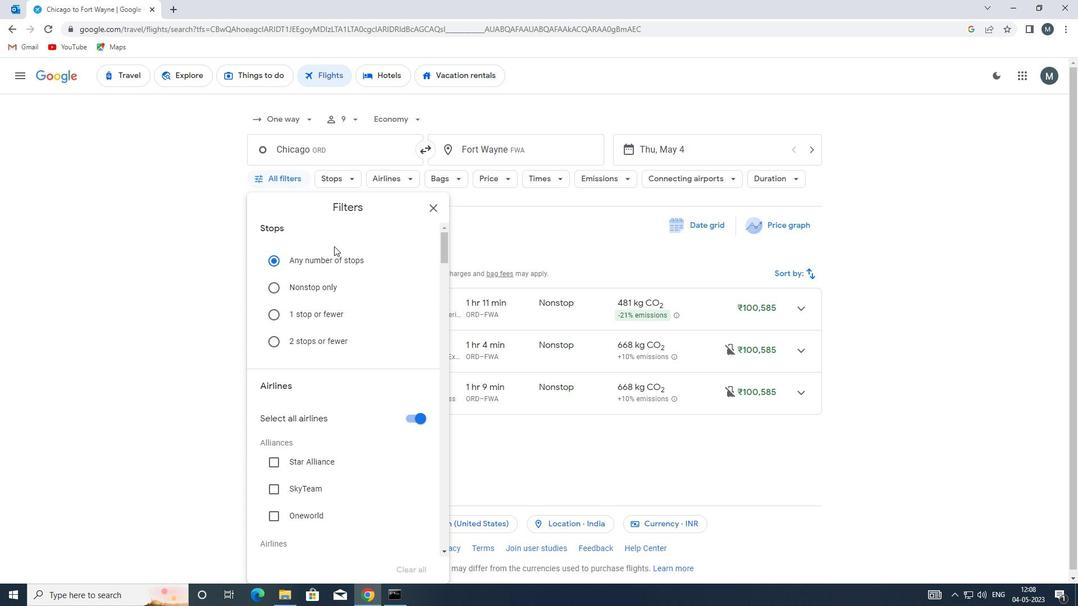 
Action: Mouse moved to (409, 363)
Screenshot: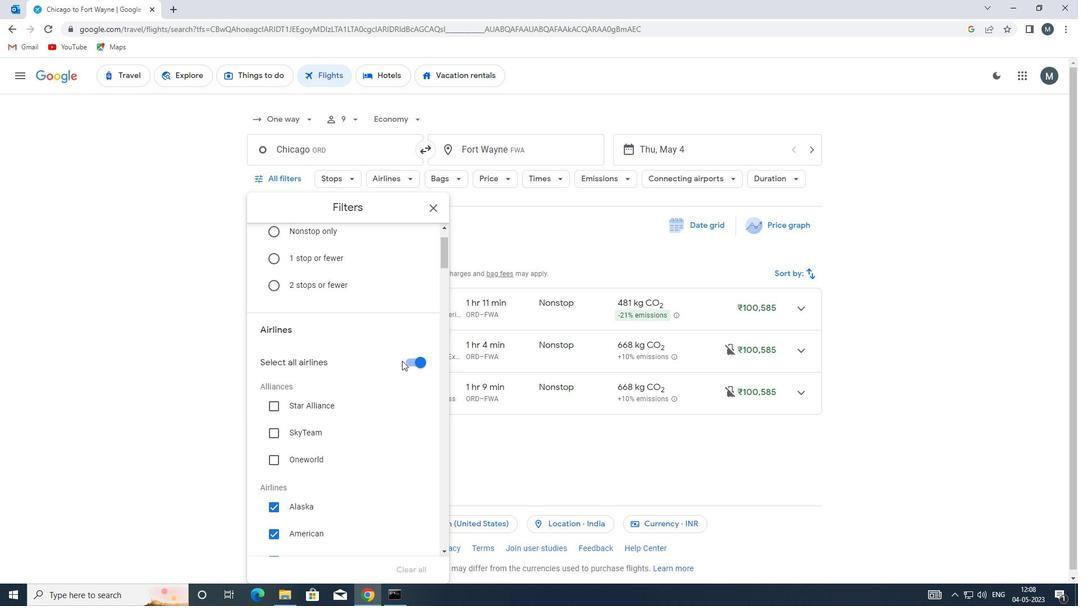 
Action: Mouse pressed left at (409, 363)
Screenshot: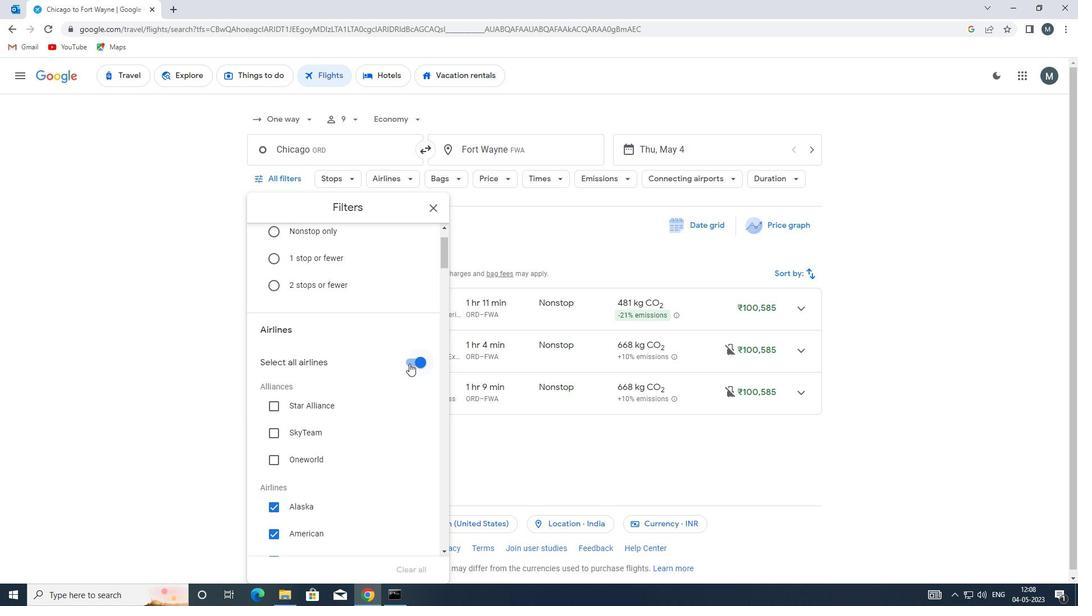 
Action: Mouse moved to (362, 361)
Screenshot: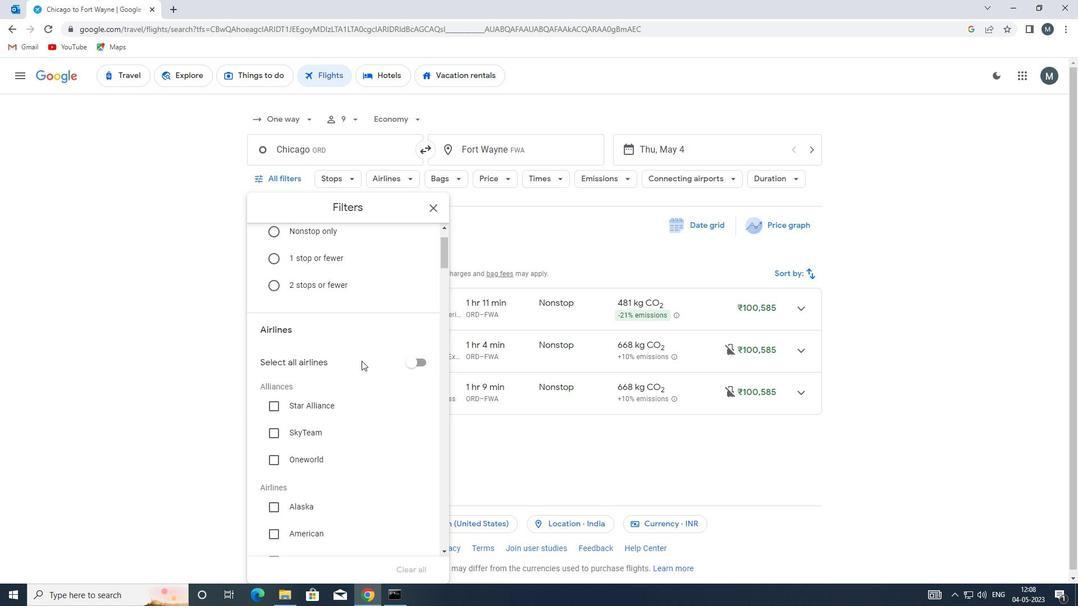 
Action: Mouse scrolled (362, 360) with delta (0, 0)
Screenshot: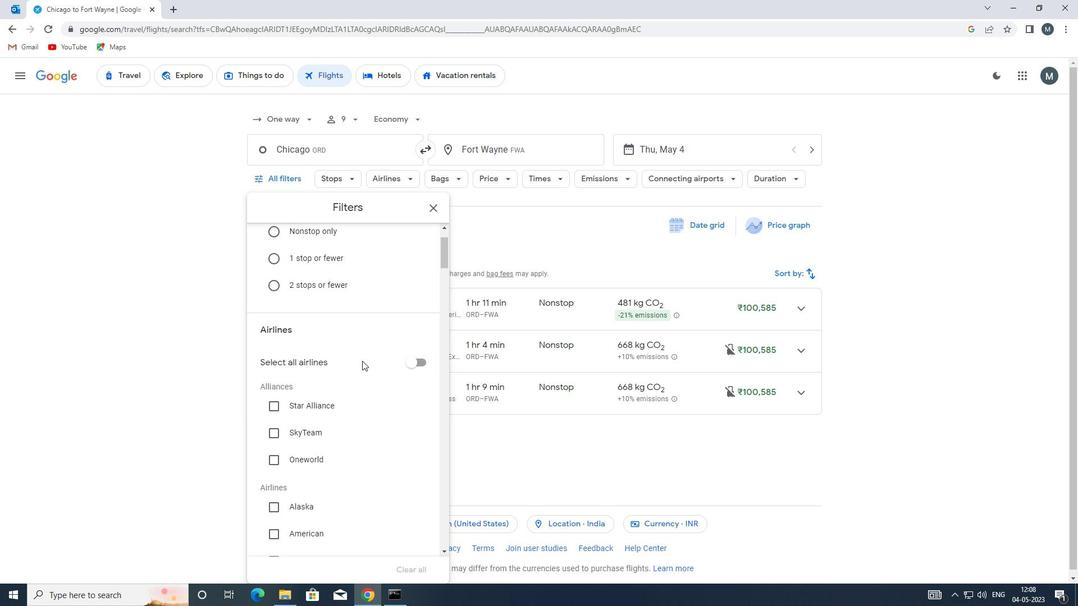 
Action: Mouse moved to (364, 359)
Screenshot: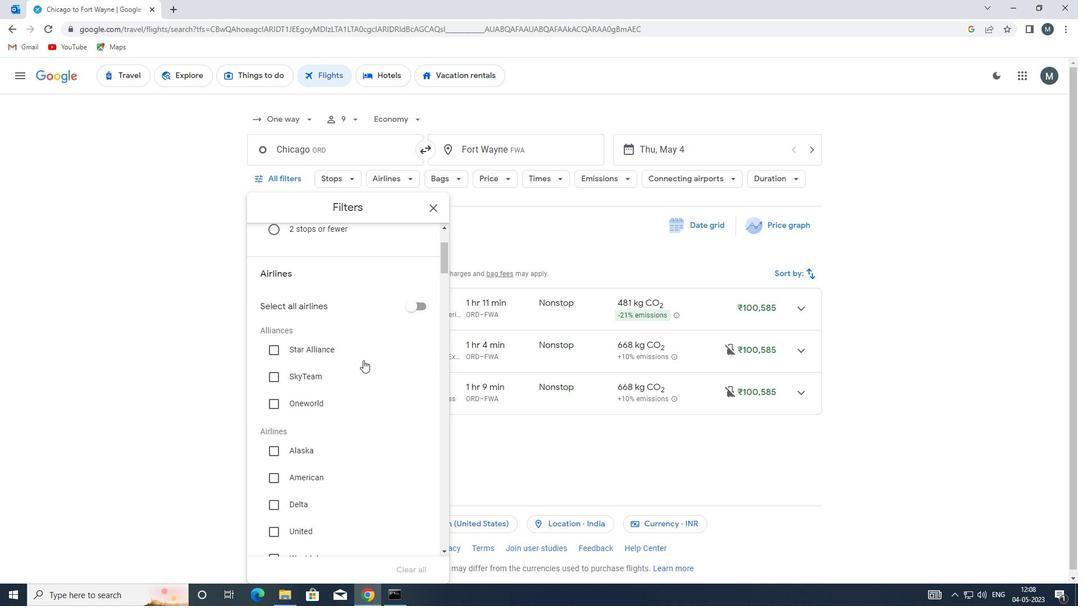 
Action: Mouse scrolled (364, 359) with delta (0, 0)
Screenshot: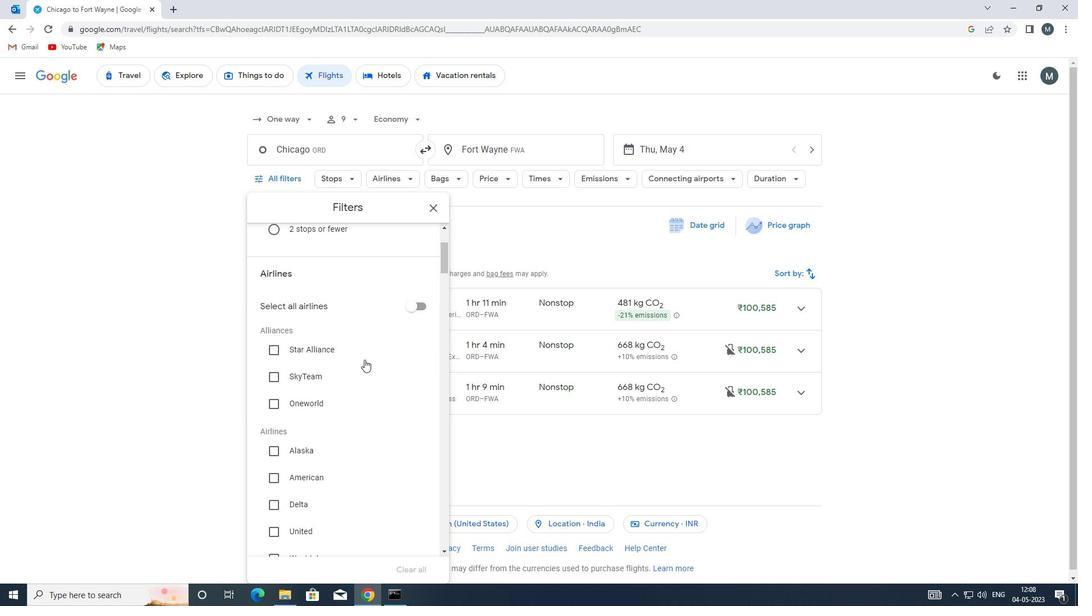 
Action: Mouse moved to (371, 357)
Screenshot: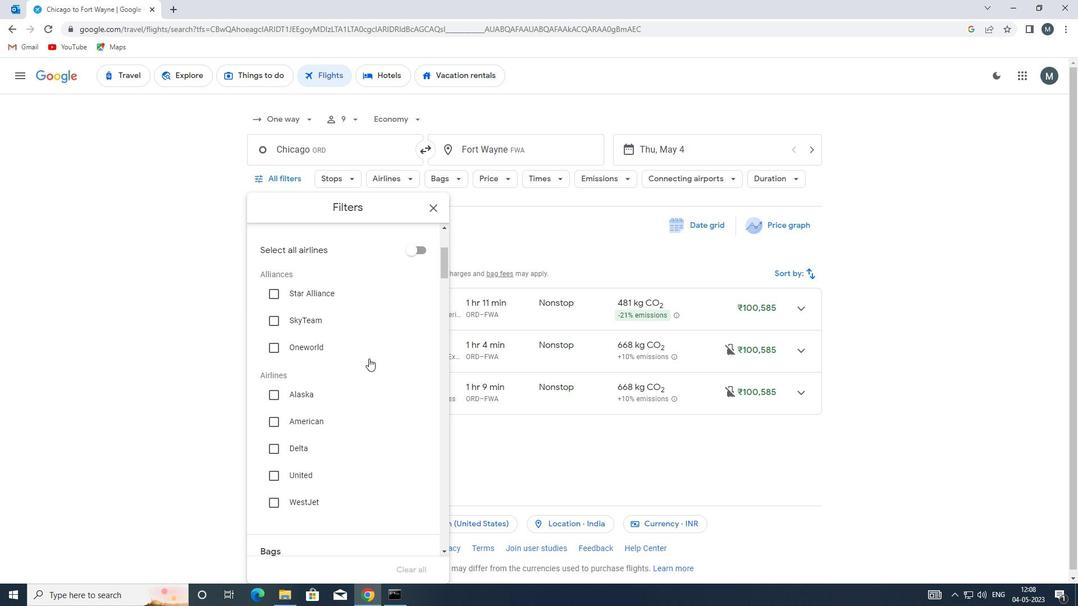 
Action: Mouse scrolled (371, 357) with delta (0, 0)
Screenshot: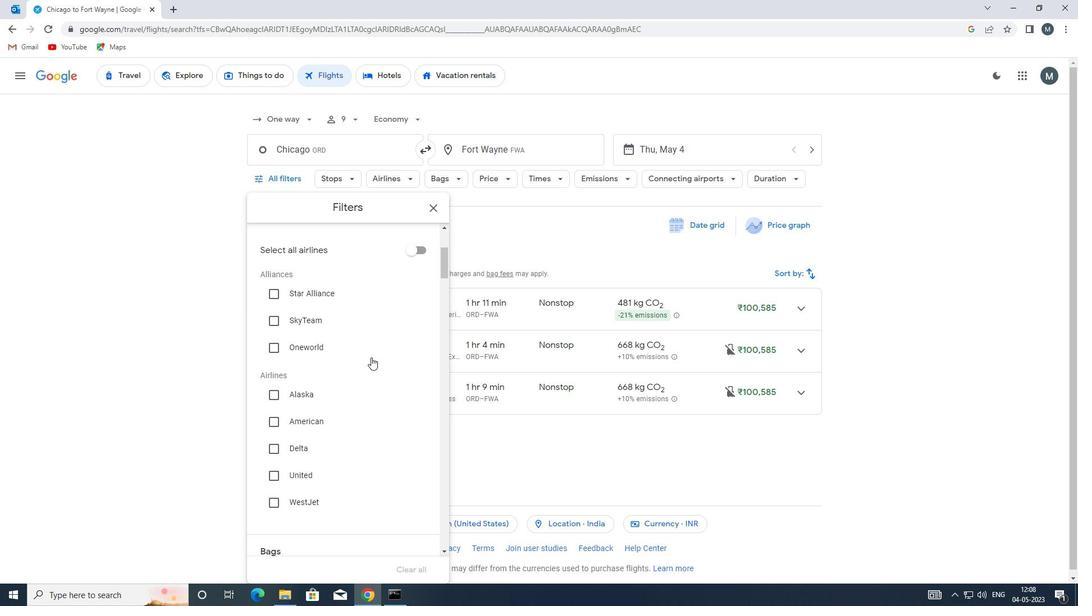 
Action: Mouse scrolled (371, 357) with delta (0, 0)
Screenshot: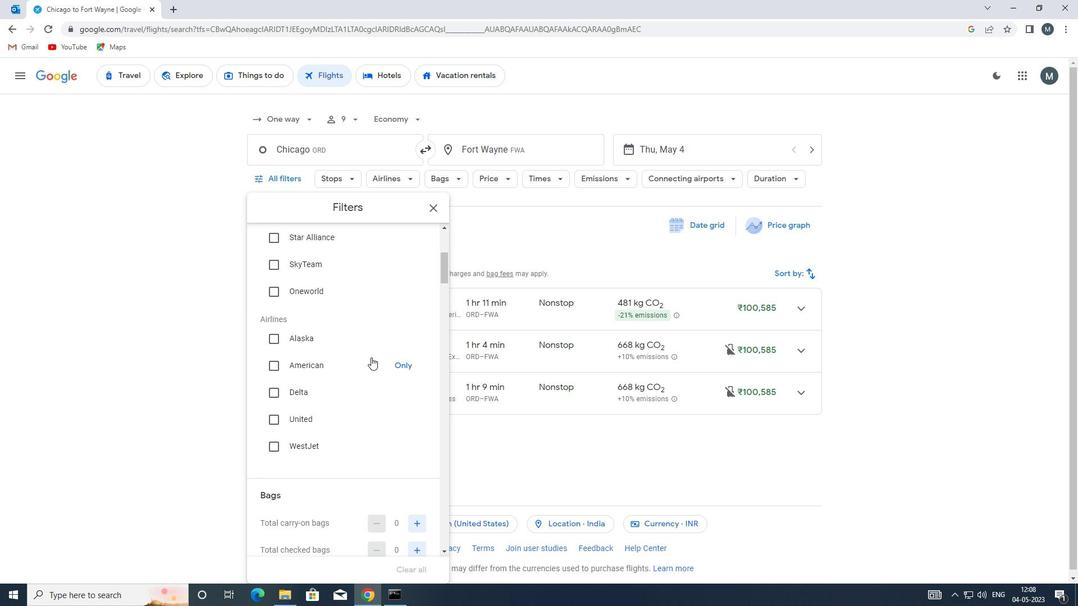 
Action: Mouse moved to (375, 361)
Screenshot: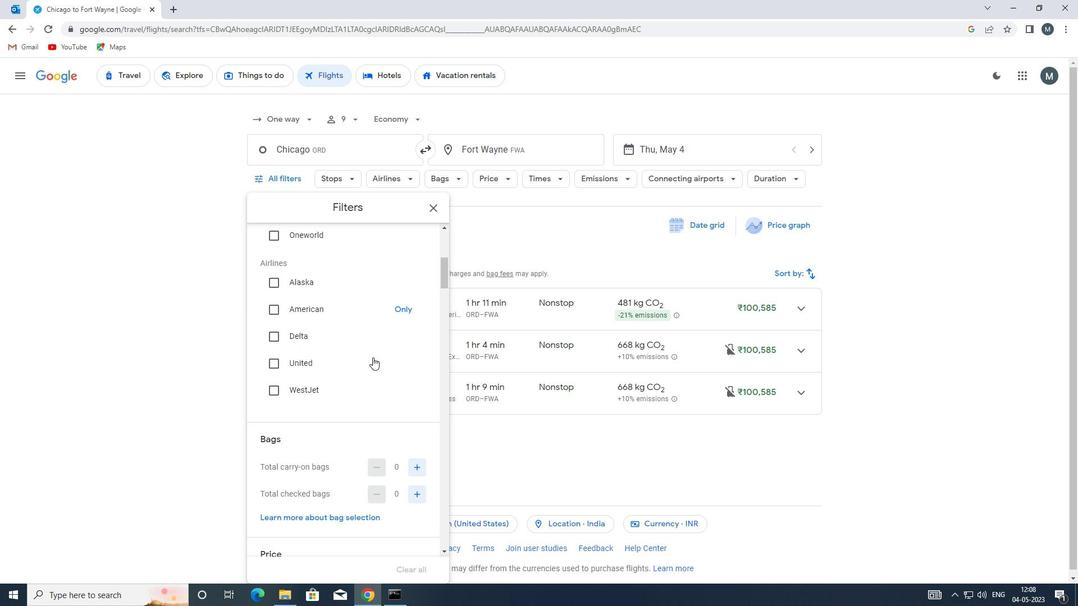 
Action: Mouse scrolled (375, 361) with delta (0, 0)
Screenshot: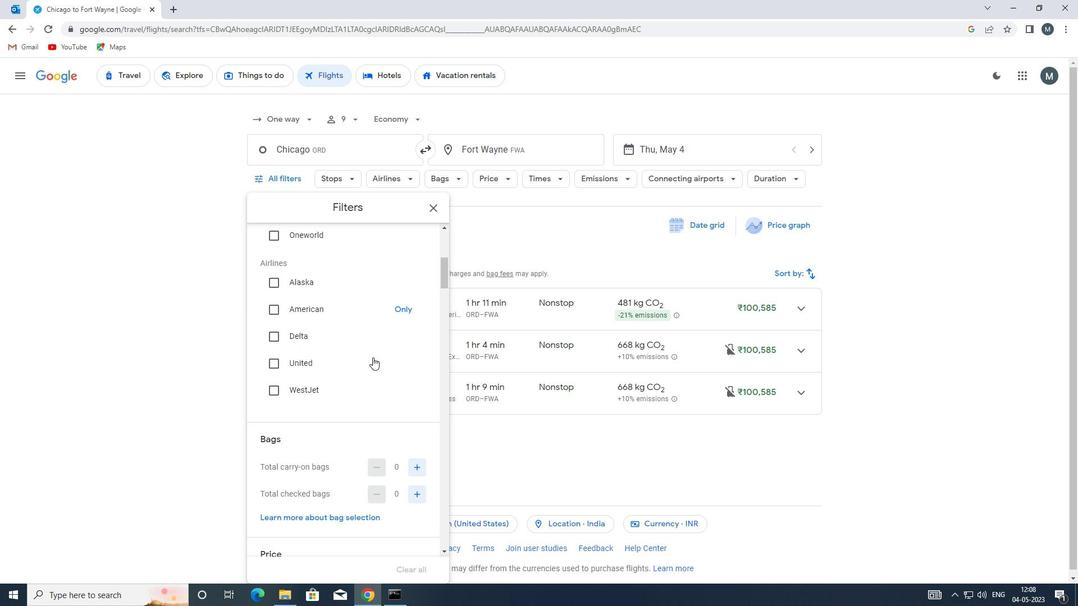 
Action: Mouse moved to (418, 413)
Screenshot: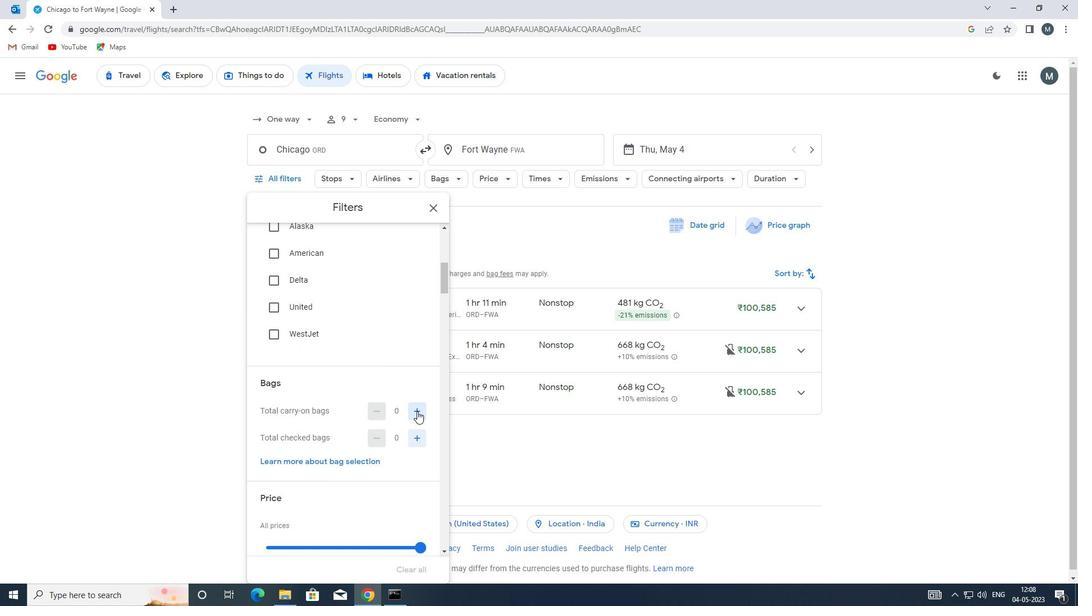 
Action: Mouse pressed left at (418, 413)
Screenshot: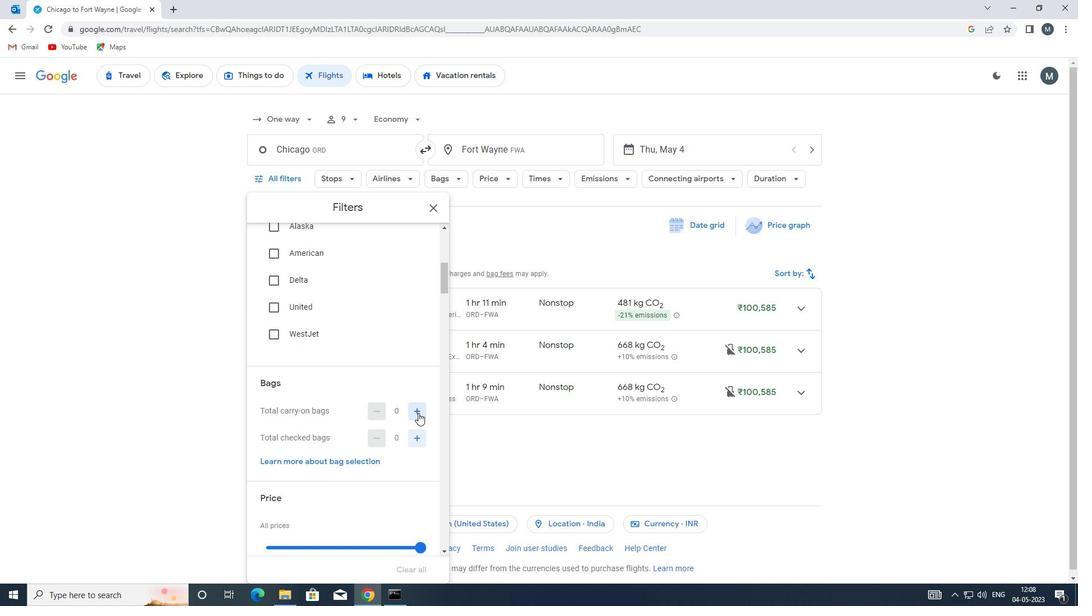 
Action: Mouse moved to (372, 399)
Screenshot: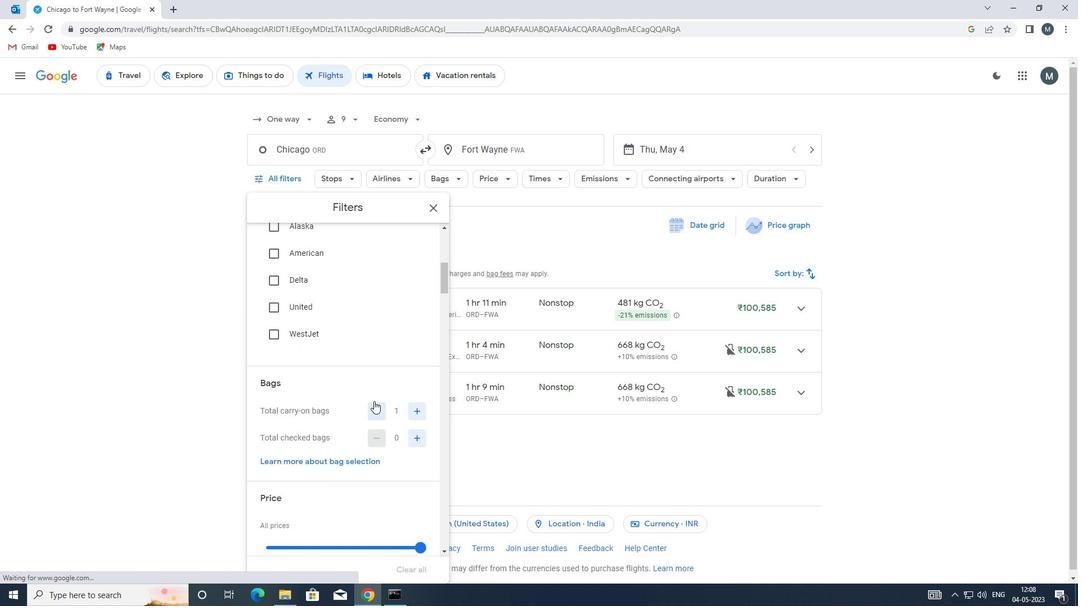 
Action: Mouse scrolled (372, 398) with delta (0, 0)
Screenshot: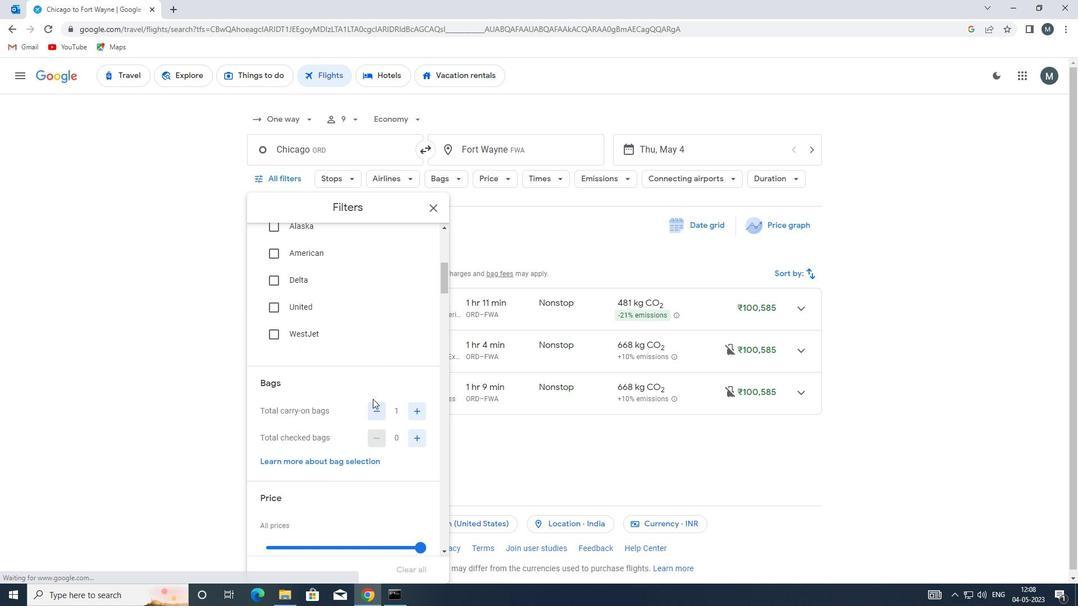 
Action: Mouse moved to (373, 399)
Screenshot: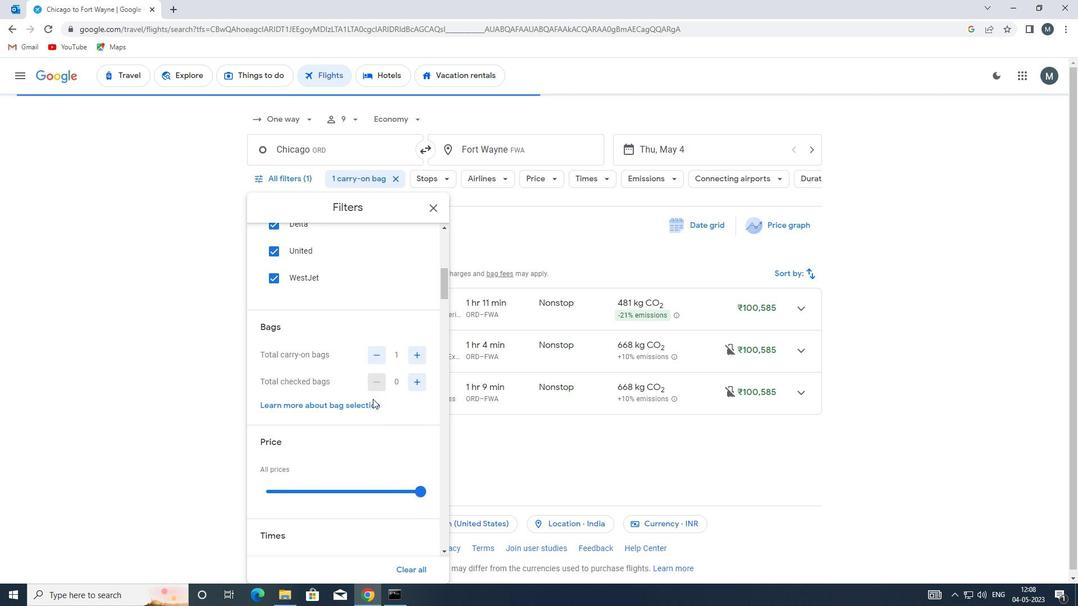 
Action: Mouse scrolled (373, 398) with delta (0, 0)
Screenshot: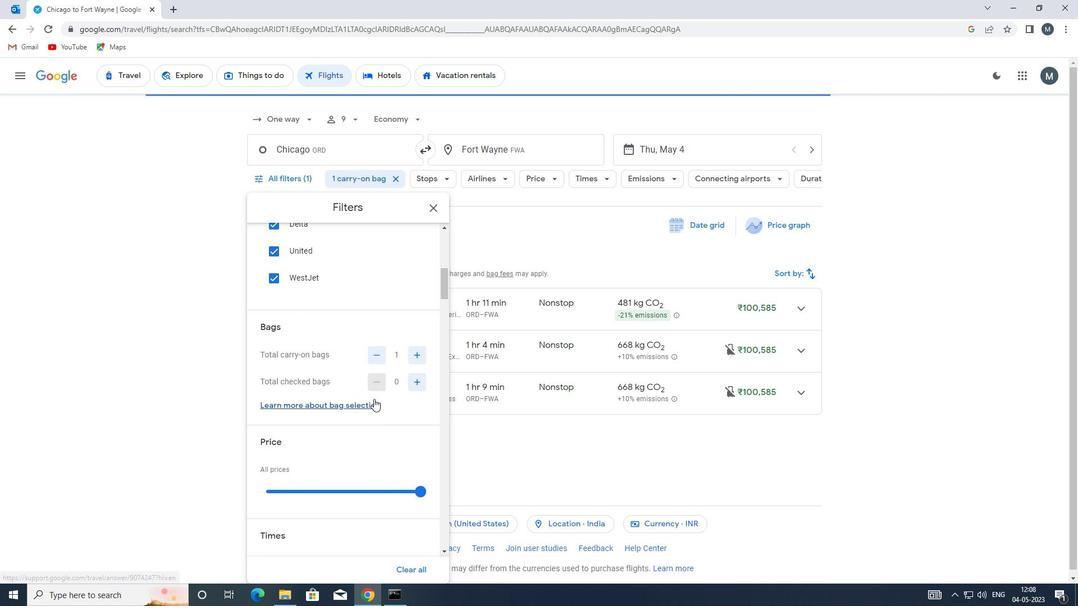 
Action: Mouse scrolled (373, 398) with delta (0, 0)
Screenshot: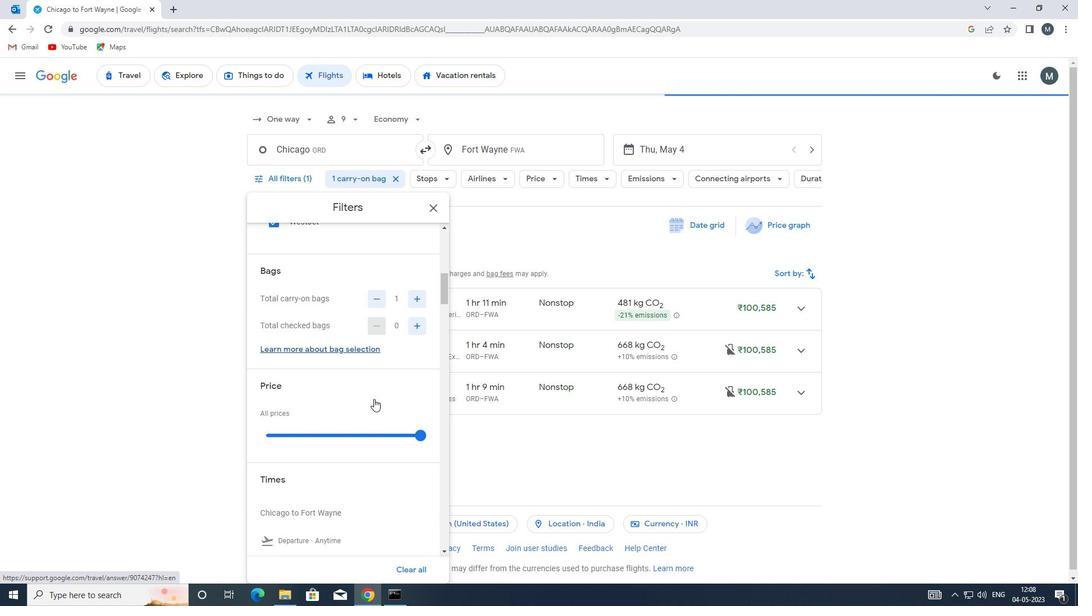 
Action: Mouse moved to (416, 275)
Screenshot: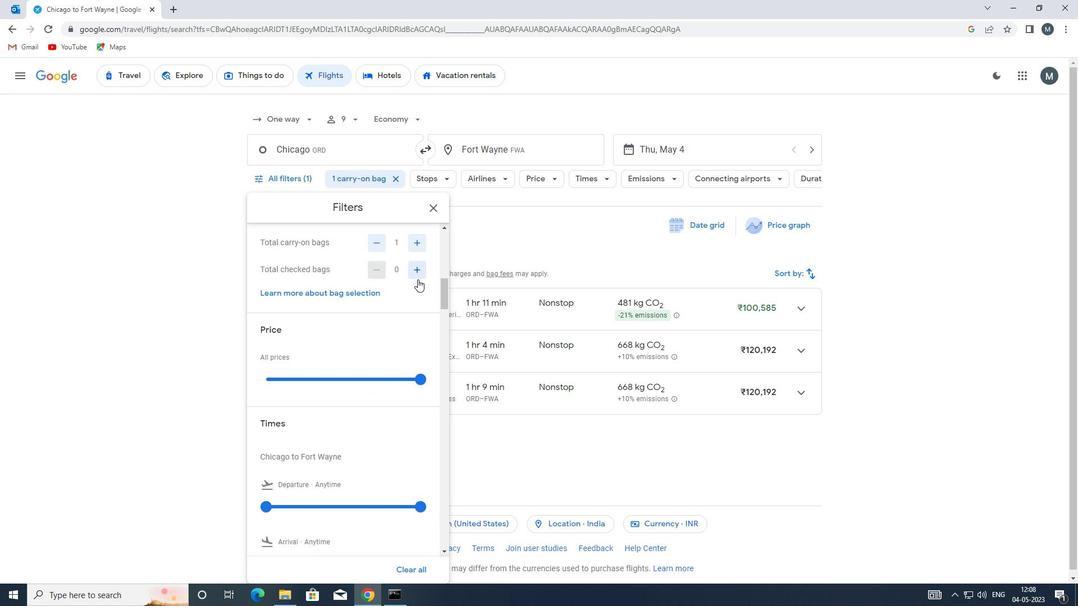 
Action: Mouse pressed left at (416, 275)
Screenshot: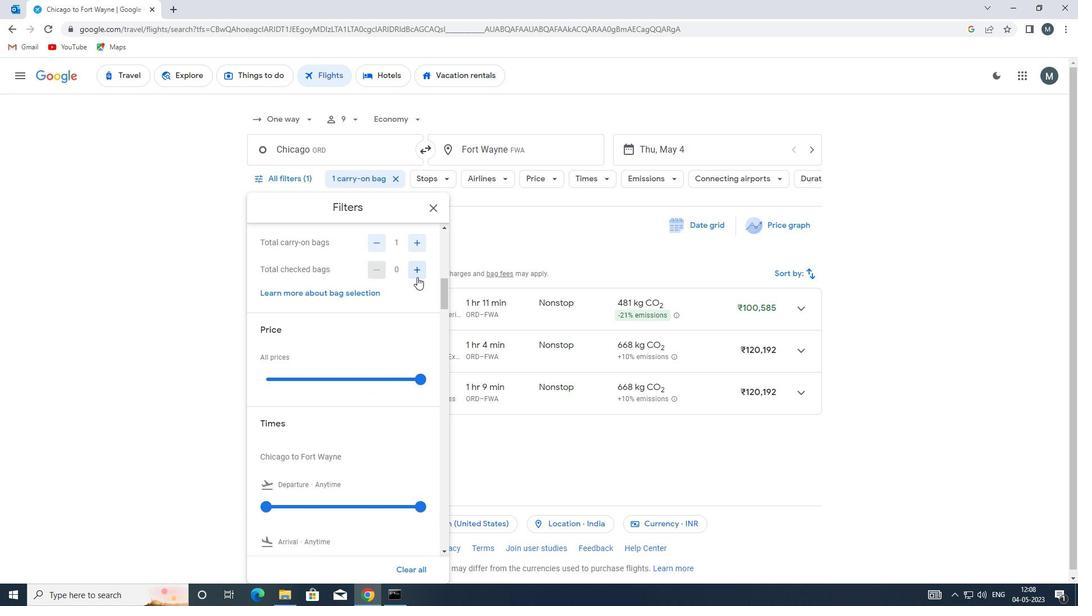 
Action: Mouse moved to (340, 377)
Screenshot: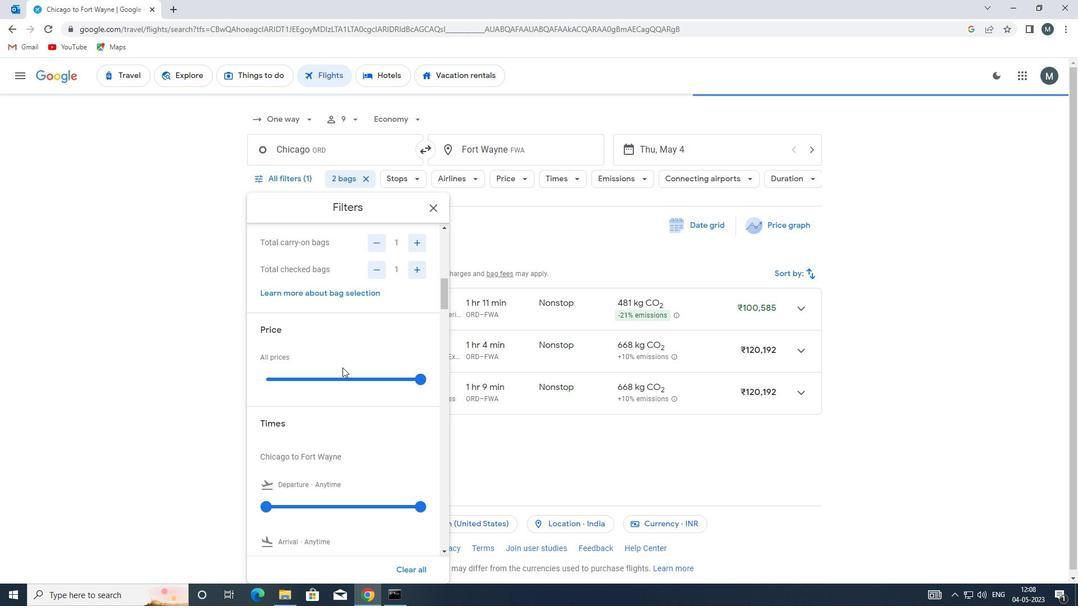 
Action: Mouse pressed left at (340, 377)
Screenshot: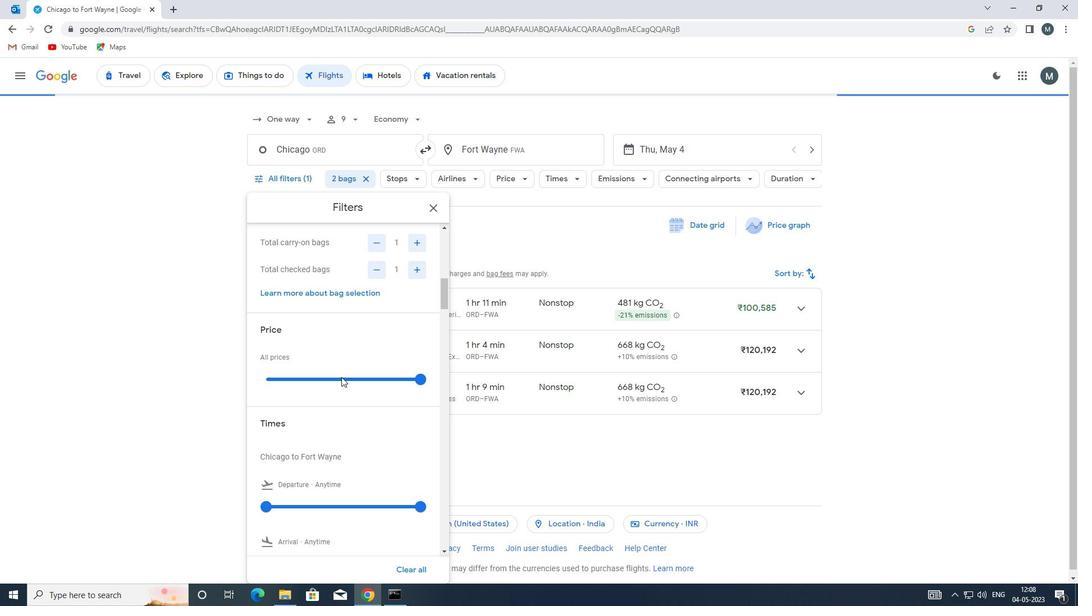 
Action: Mouse pressed left at (340, 377)
Screenshot: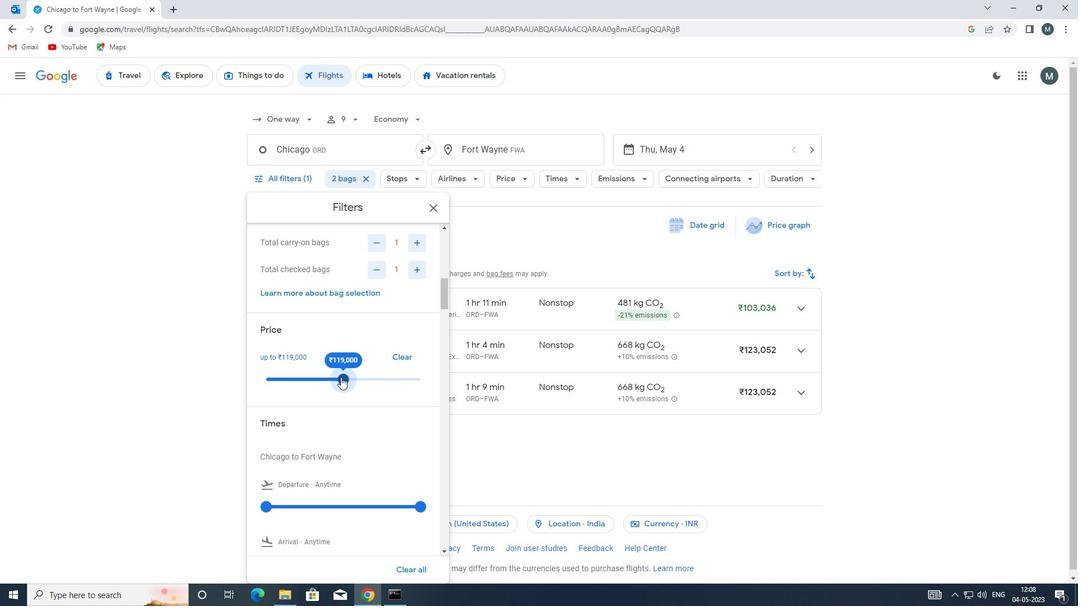 
Action: Mouse moved to (336, 357)
Screenshot: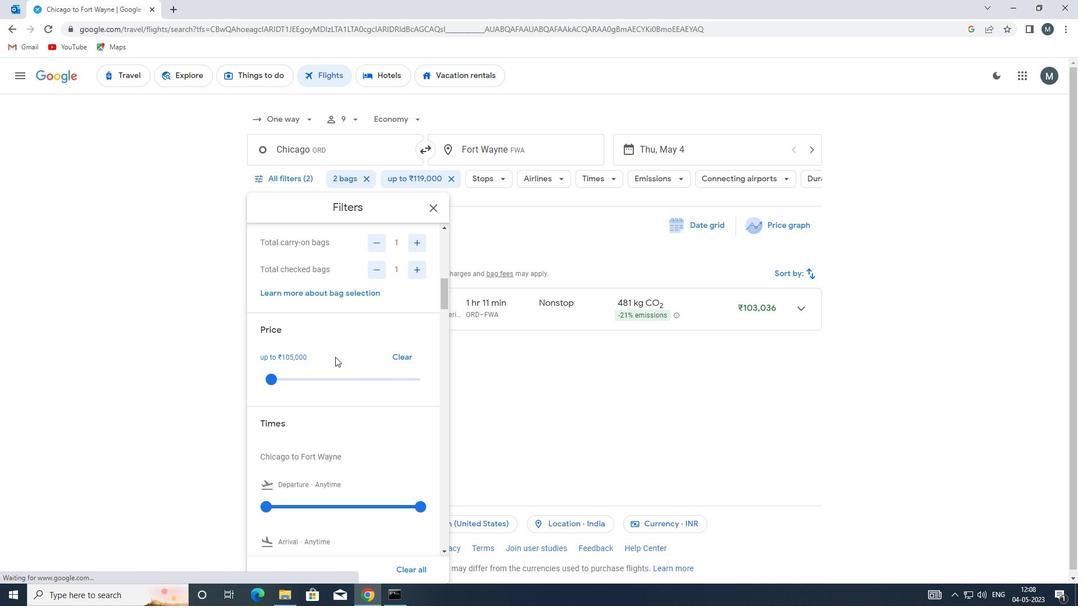 
Action: Mouse scrolled (336, 356) with delta (0, 0)
Screenshot: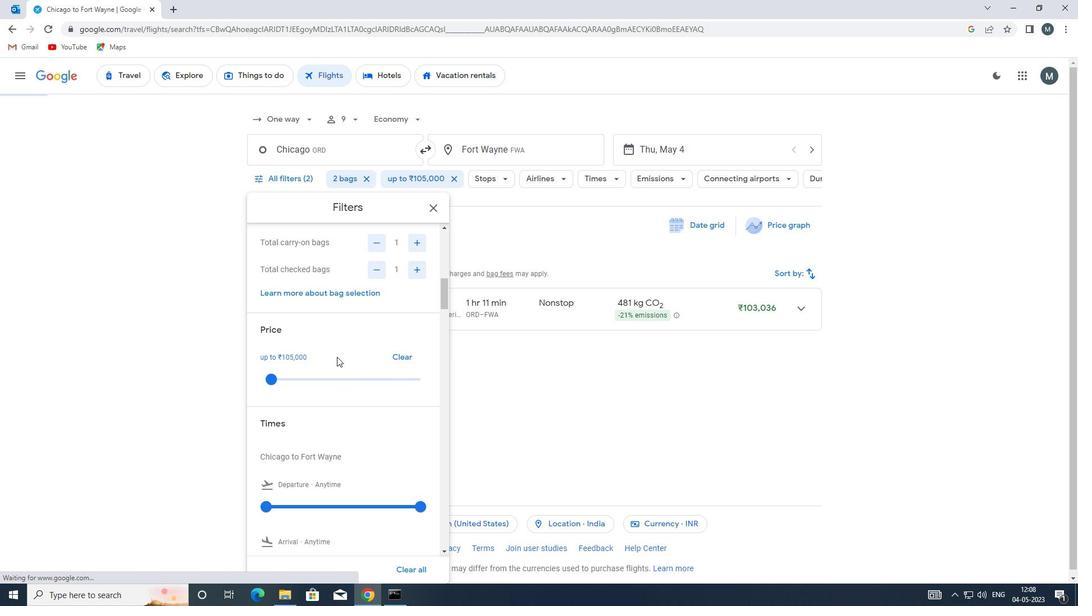 
Action: Mouse moved to (350, 353)
Screenshot: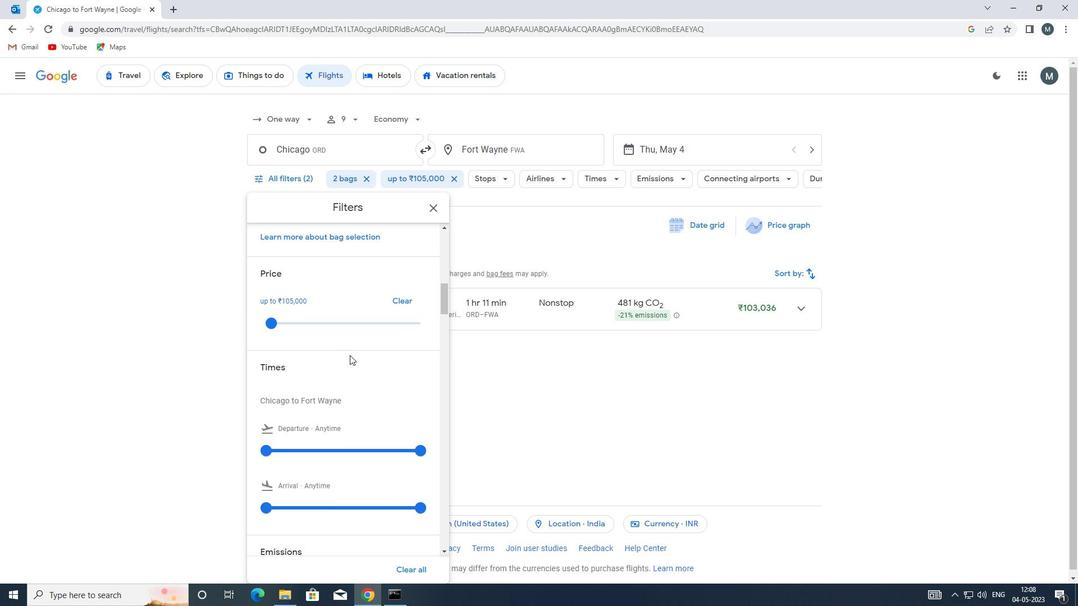 
Action: Mouse scrolled (350, 352) with delta (0, 0)
Screenshot: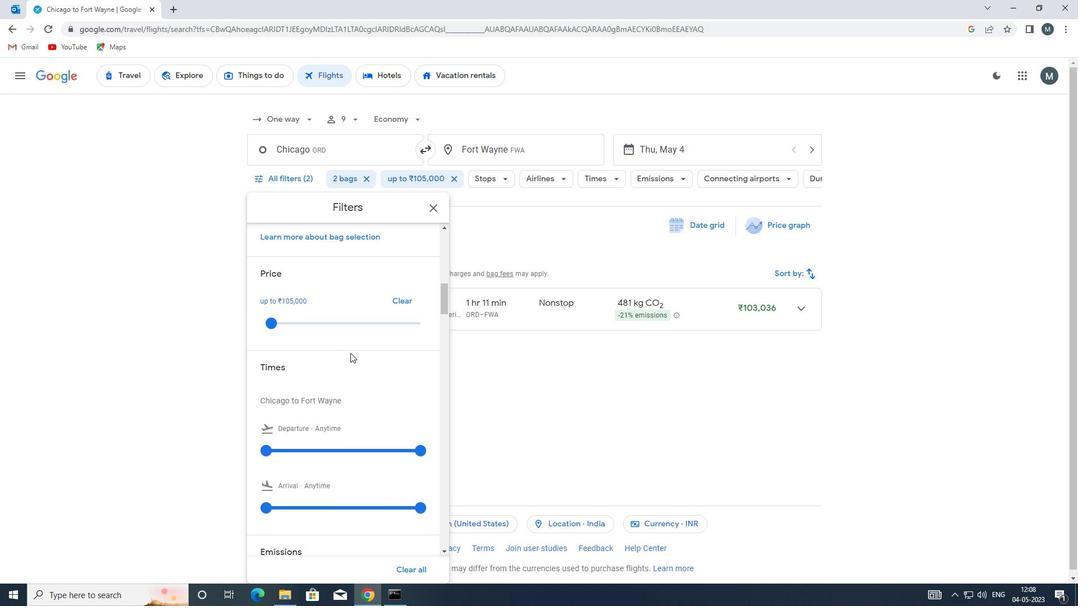 
Action: Mouse moved to (268, 394)
Screenshot: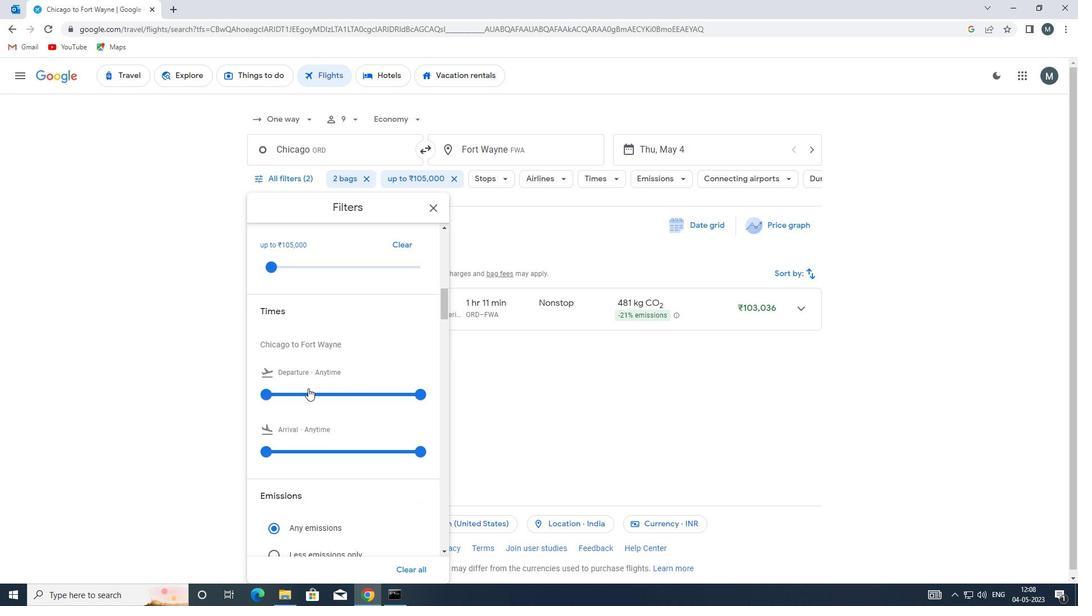 
Action: Mouse pressed left at (268, 394)
Screenshot: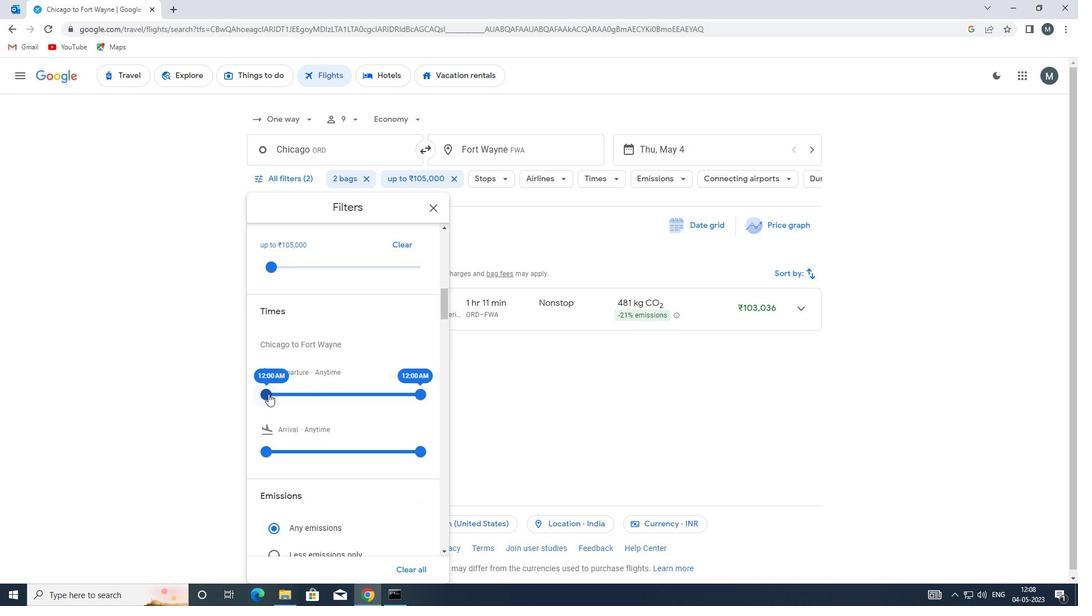 
Action: Mouse moved to (420, 389)
Screenshot: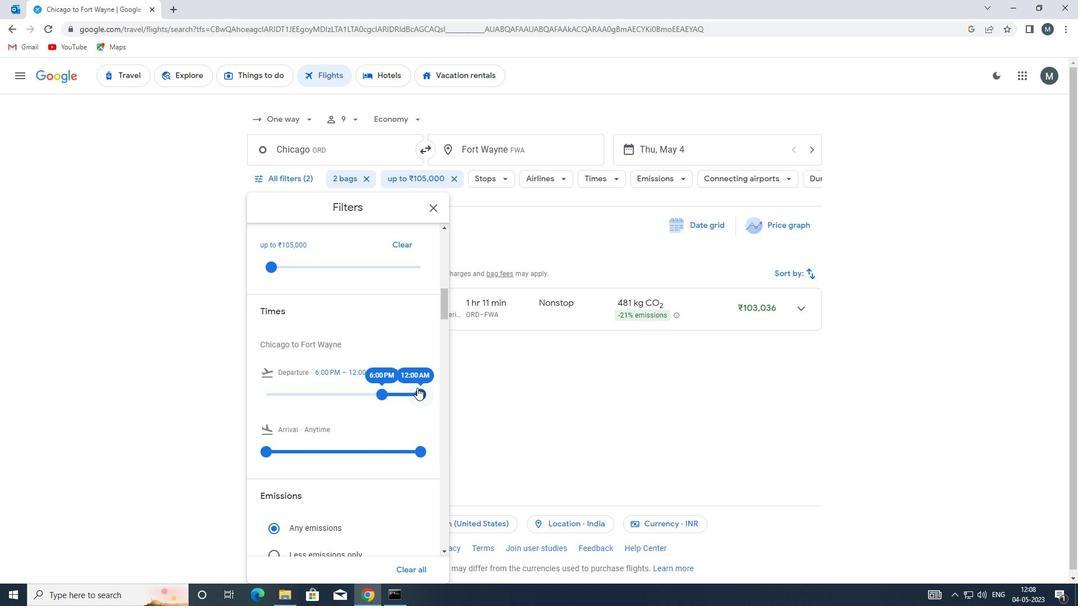 
Action: Mouse pressed left at (420, 389)
Screenshot: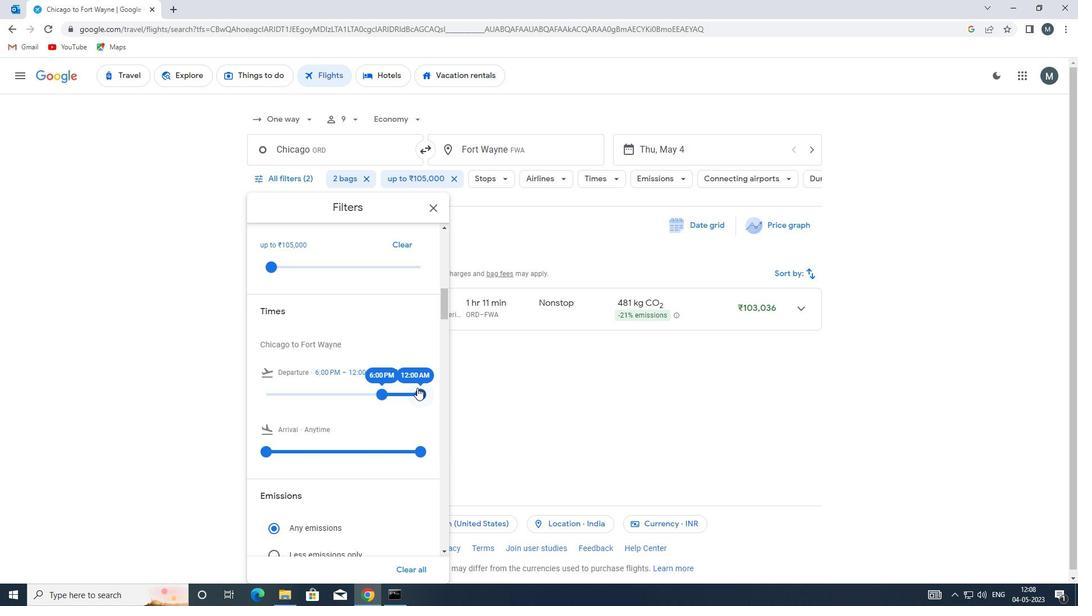 
Action: Mouse moved to (383, 384)
Screenshot: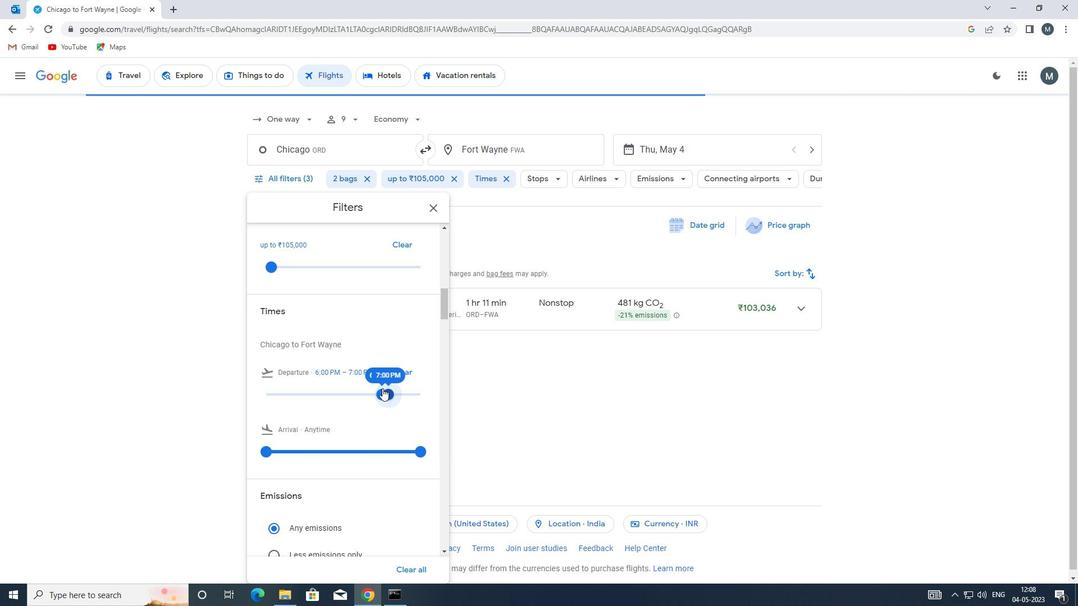 
Action: Mouse scrolled (383, 383) with delta (0, 0)
Screenshot: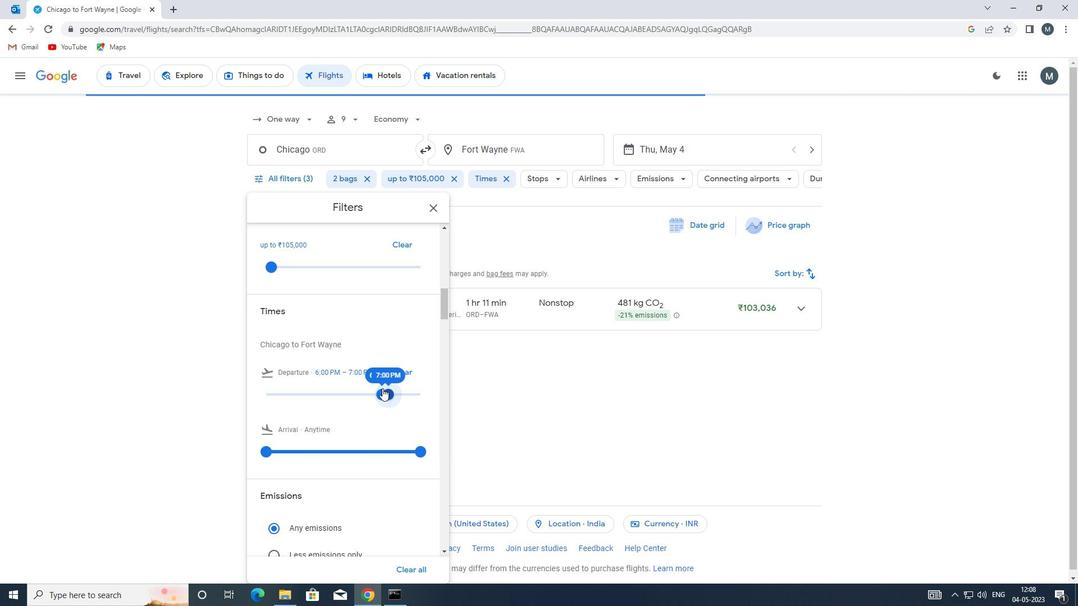 
Action: Mouse moved to (383, 379)
Screenshot: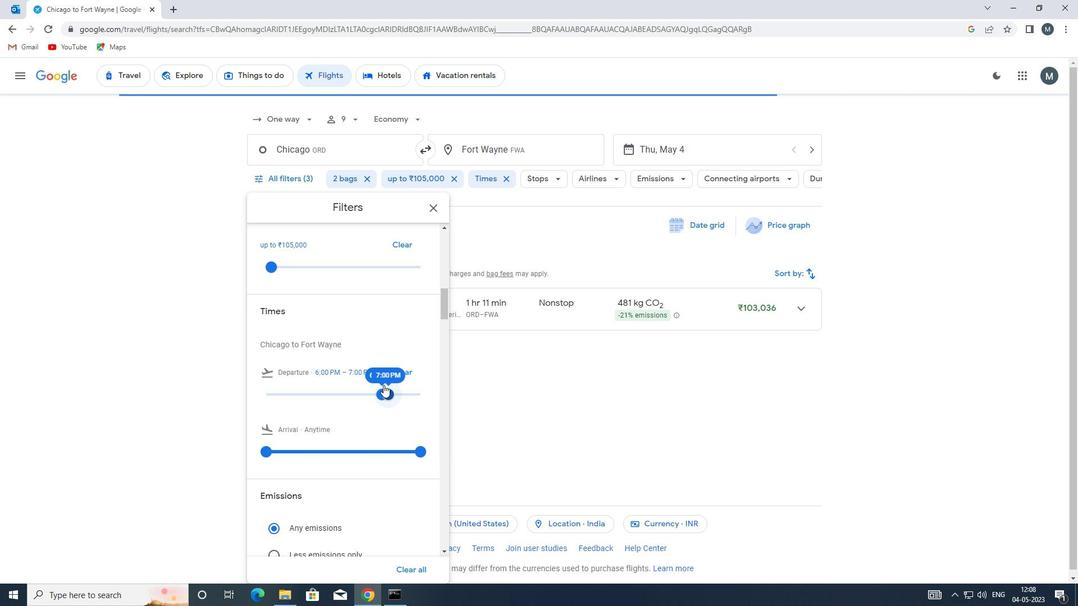 
Action: Mouse scrolled (383, 379) with delta (0, 0)
Screenshot: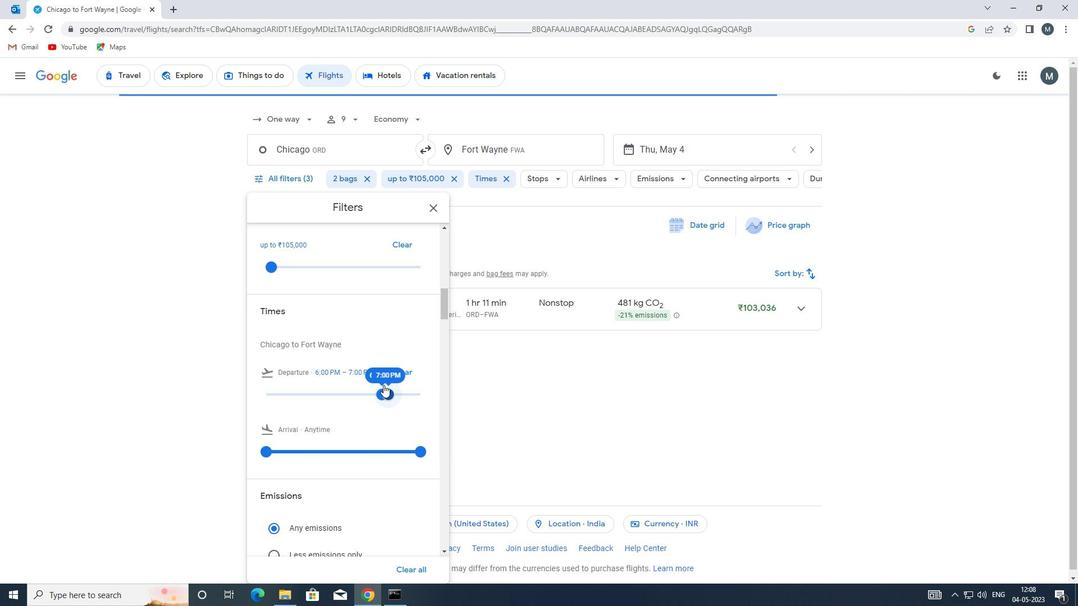 
Action: Mouse moved to (431, 211)
Screenshot: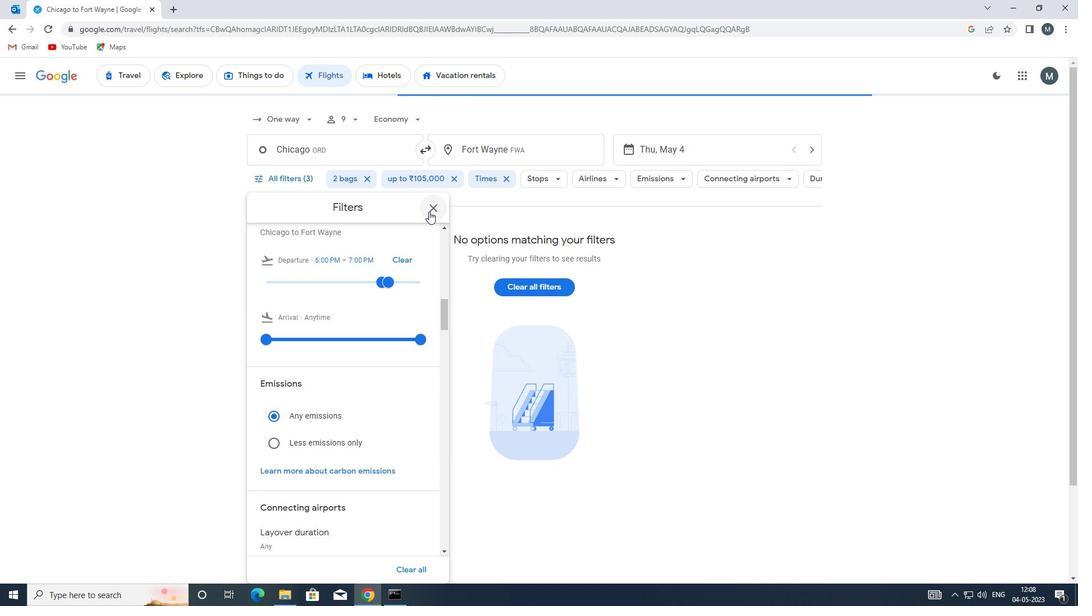 
Action: Mouse pressed left at (431, 211)
Screenshot: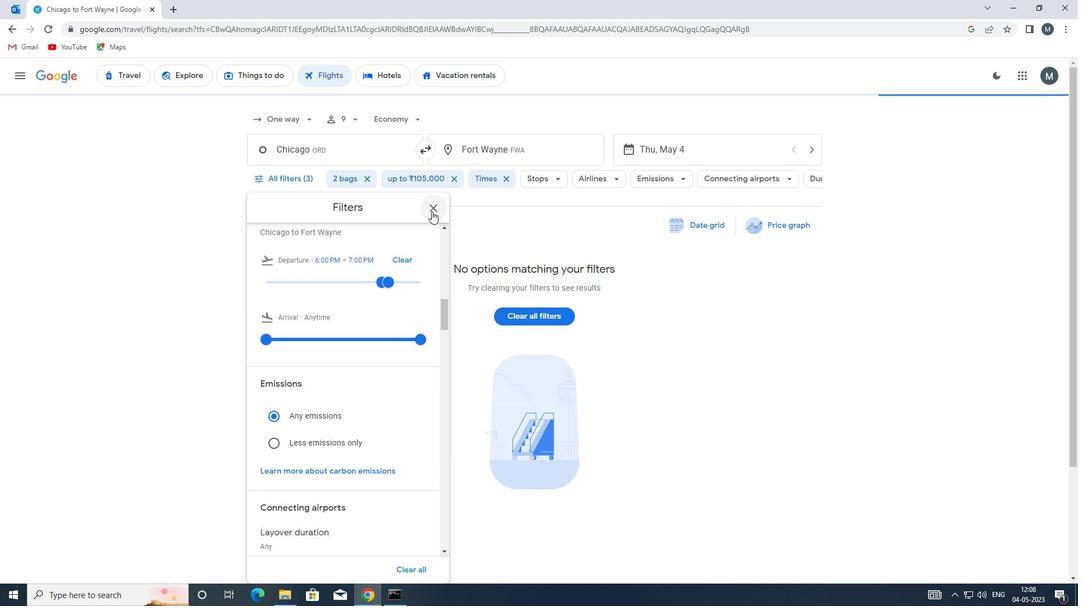 
Action: Mouse moved to (430, 216)
Screenshot: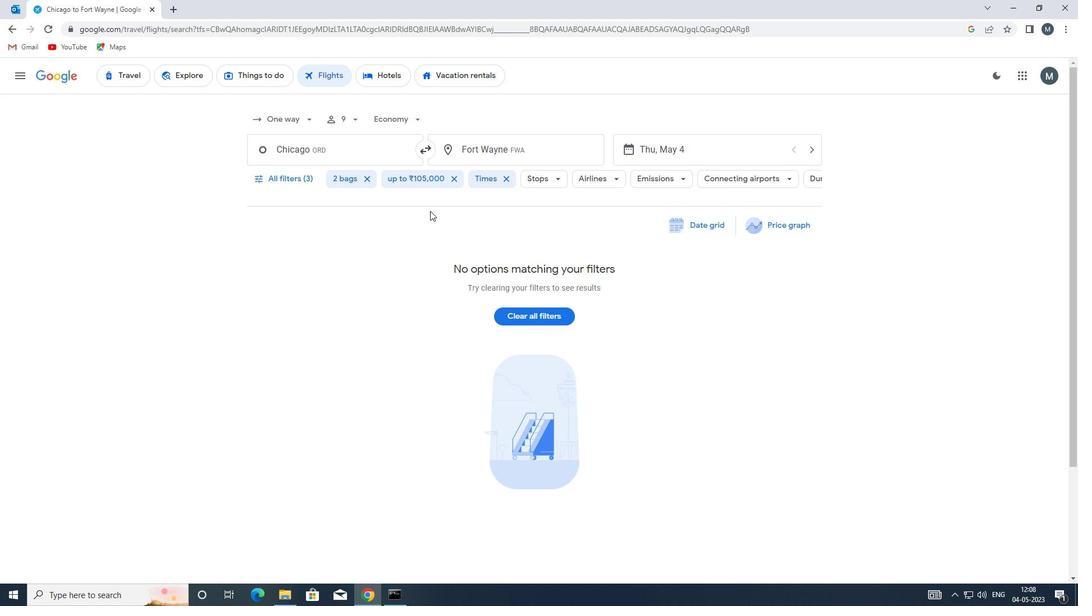 
